 Task: Send an email with the signature Amy Taylor with the subject 'Question regarding a project' and the message 'I would like to schedule a call to discuss this further.' from softage.1@softage.net to softage.2@softage.net and softage.3@softage.net with an attached document Non-disclosure_agreement.pdf
Action: Mouse moved to (115, 137)
Screenshot: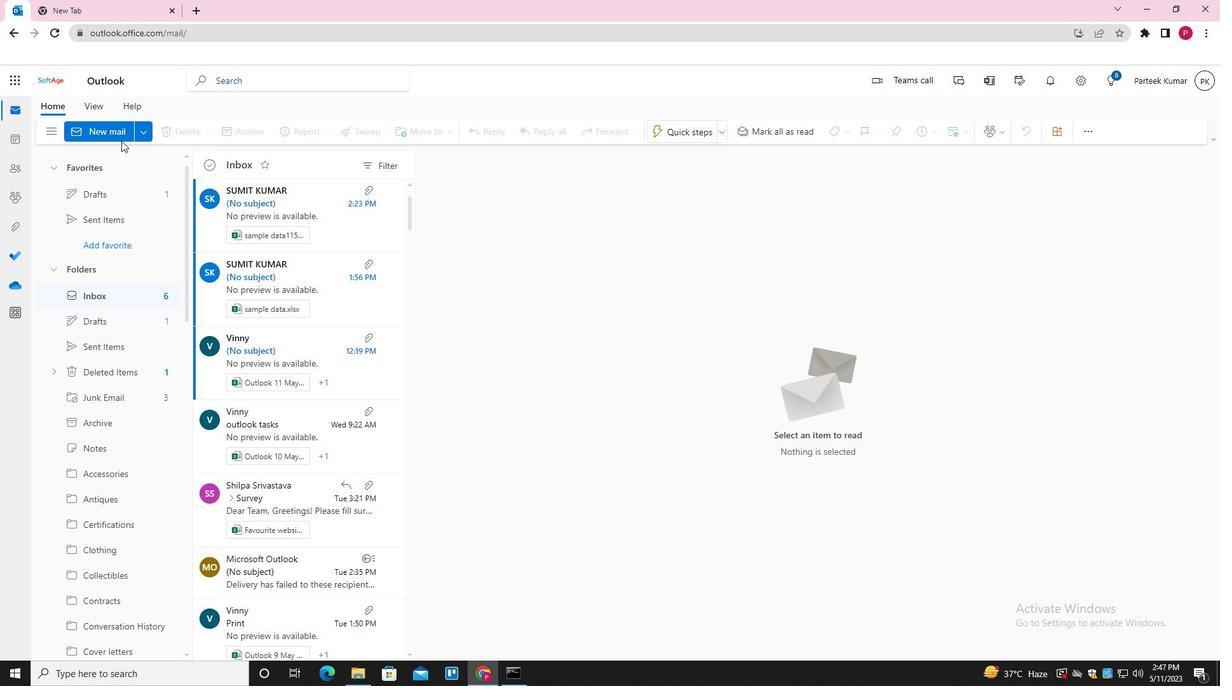
Action: Mouse pressed left at (115, 137)
Screenshot: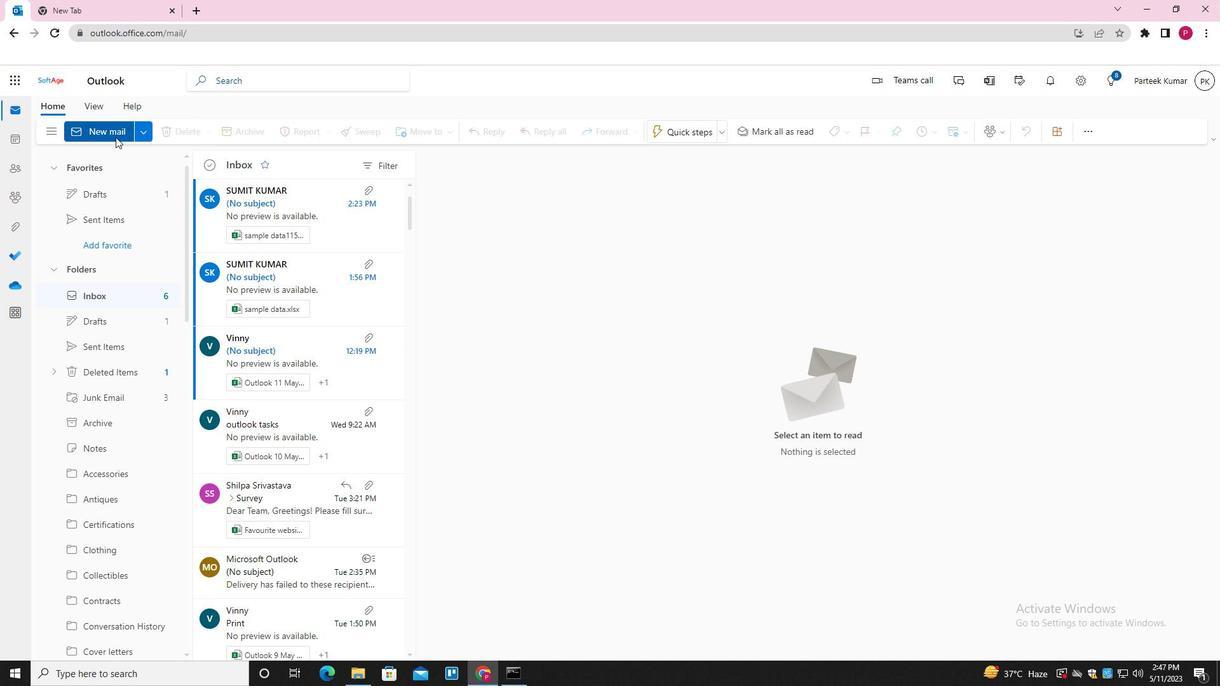 
Action: Mouse moved to (453, 286)
Screenshot: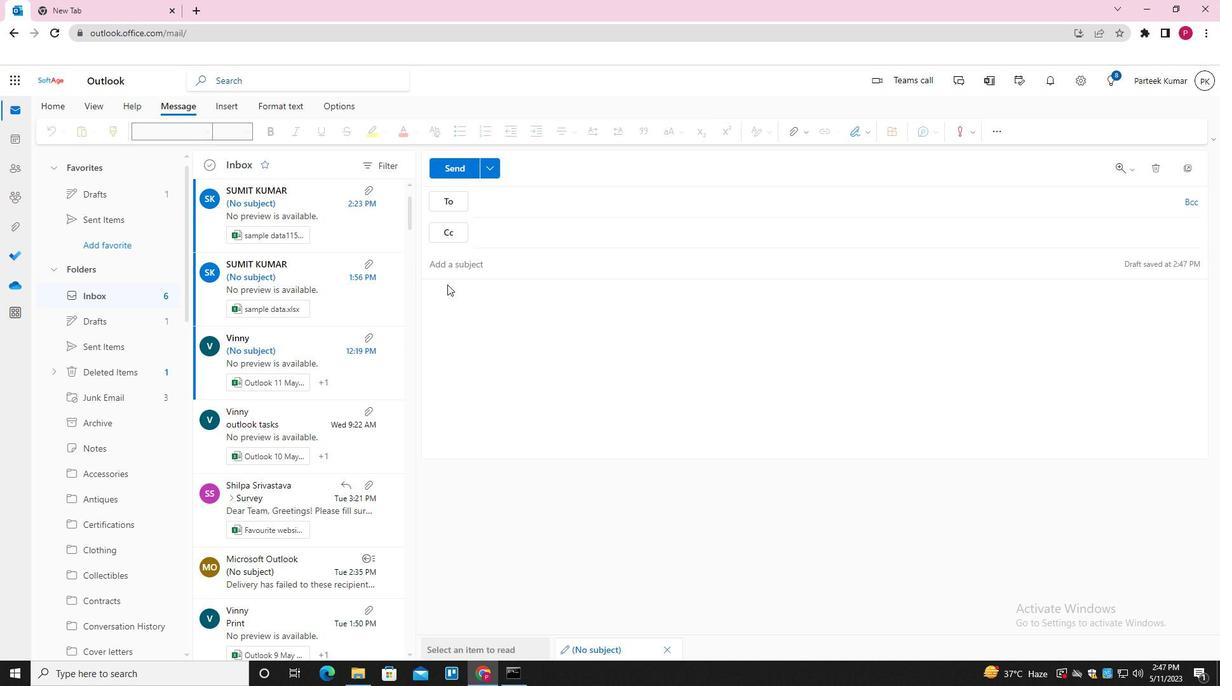 
Action: Mouse pressed left at (453, 286)
Screenshot: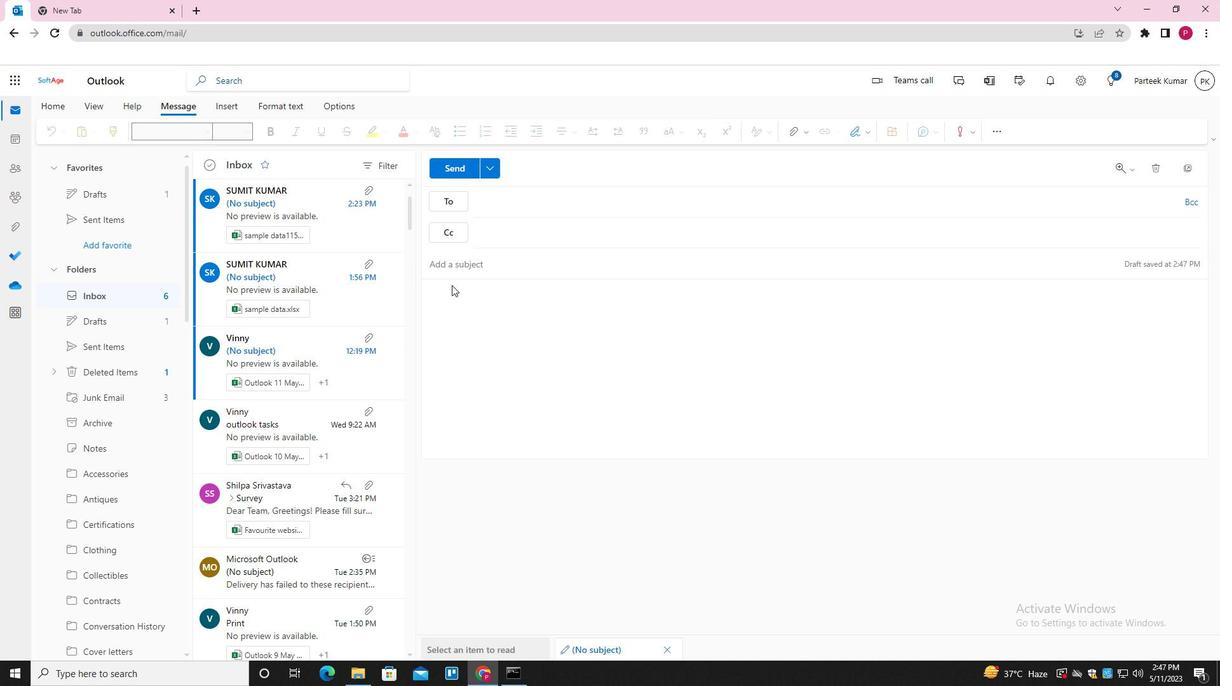 
Action: Mouse moved to (470, 305)
Screenshot: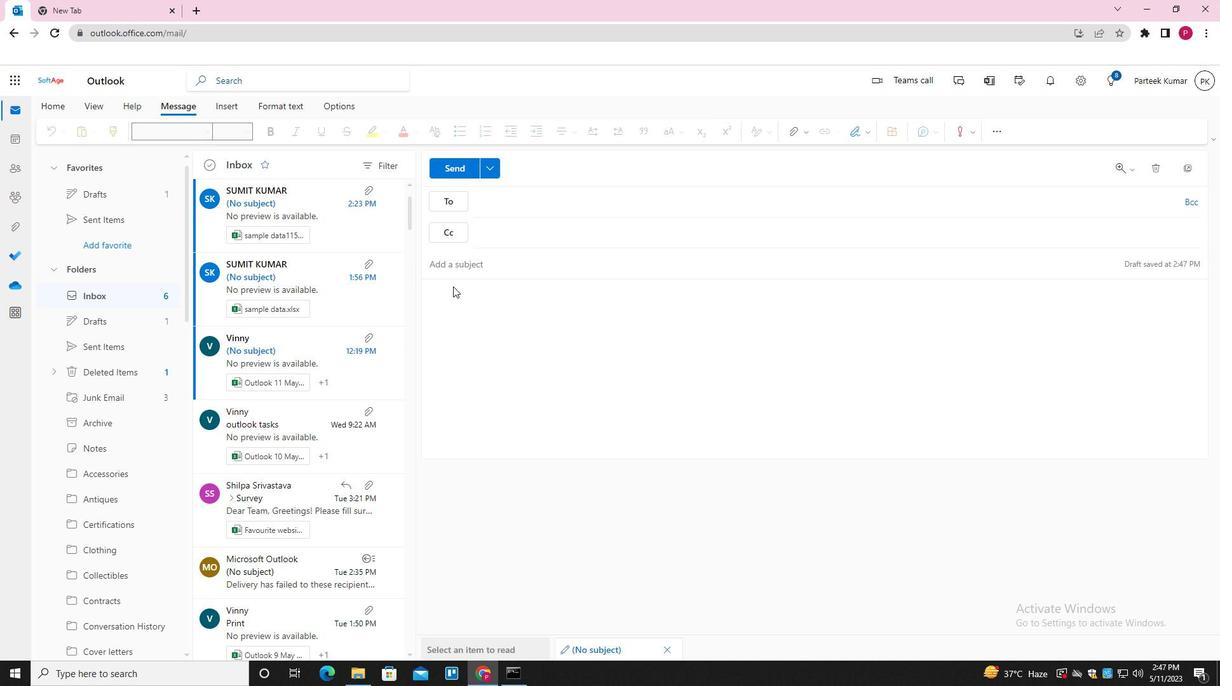 
Action: Mouse pressed left at (470, 305)
Screenshot: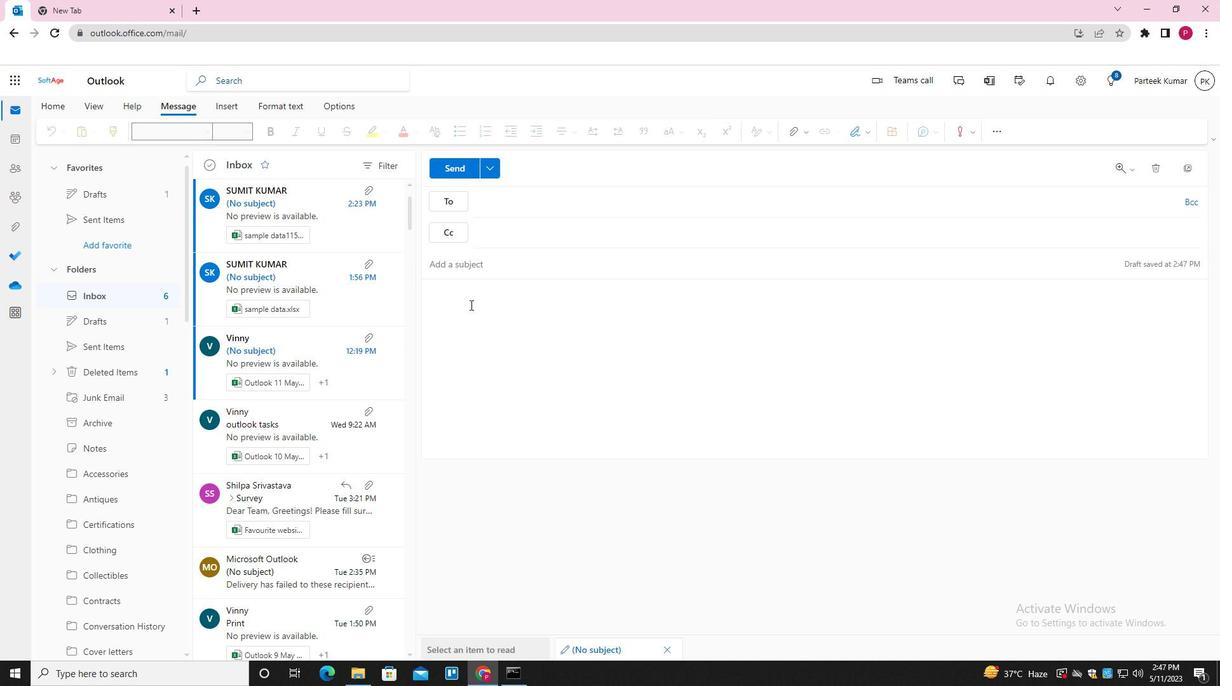 
Action: Mouse moved to (865, 129)
Screenshot: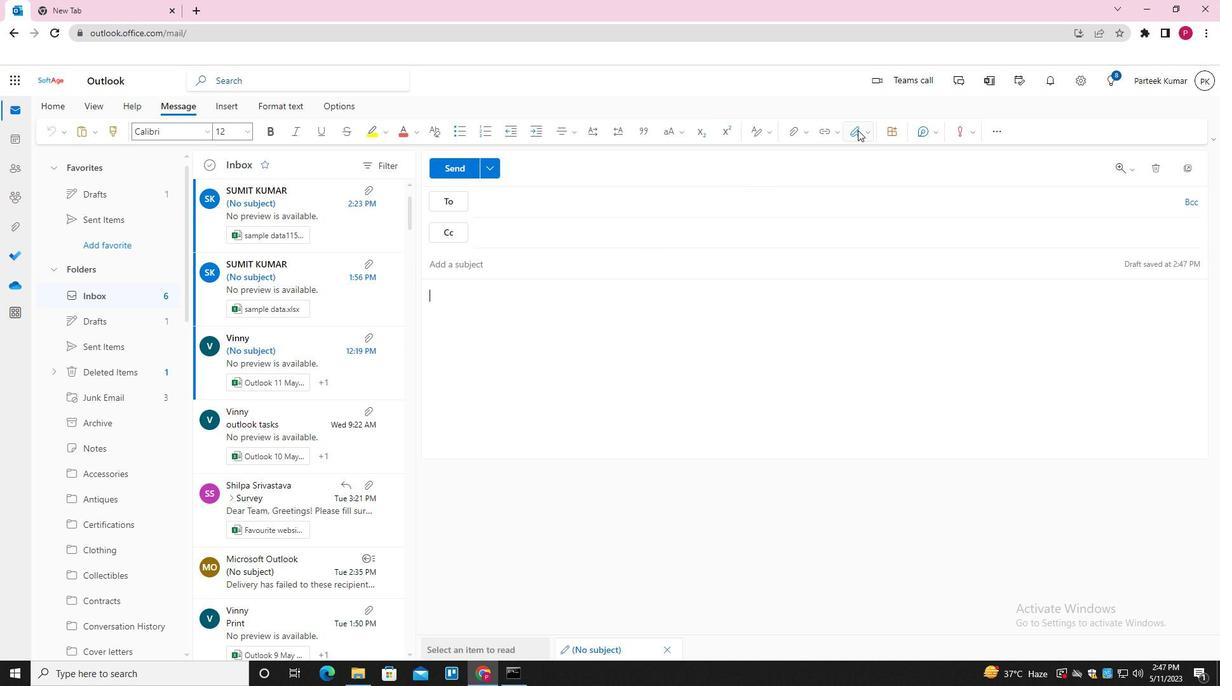 
Action: Mouse pressed left at (865, 129)
Screenshot: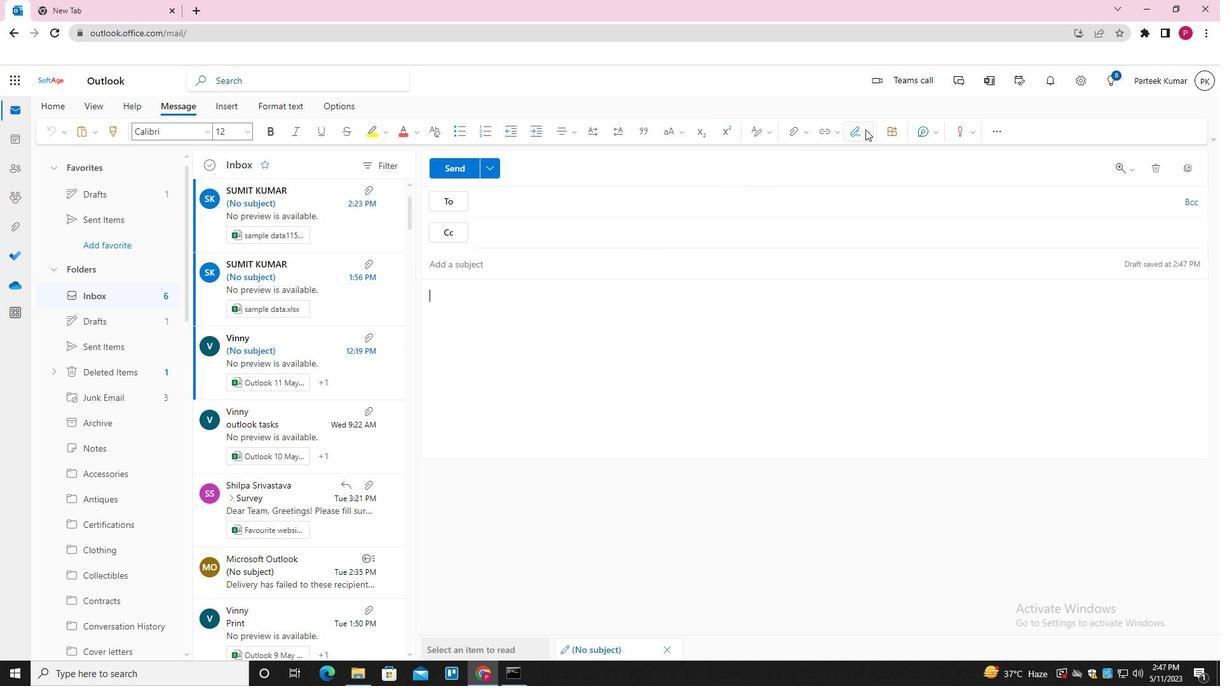 
Action: Mouse moved to (827, 179)
Screenshot: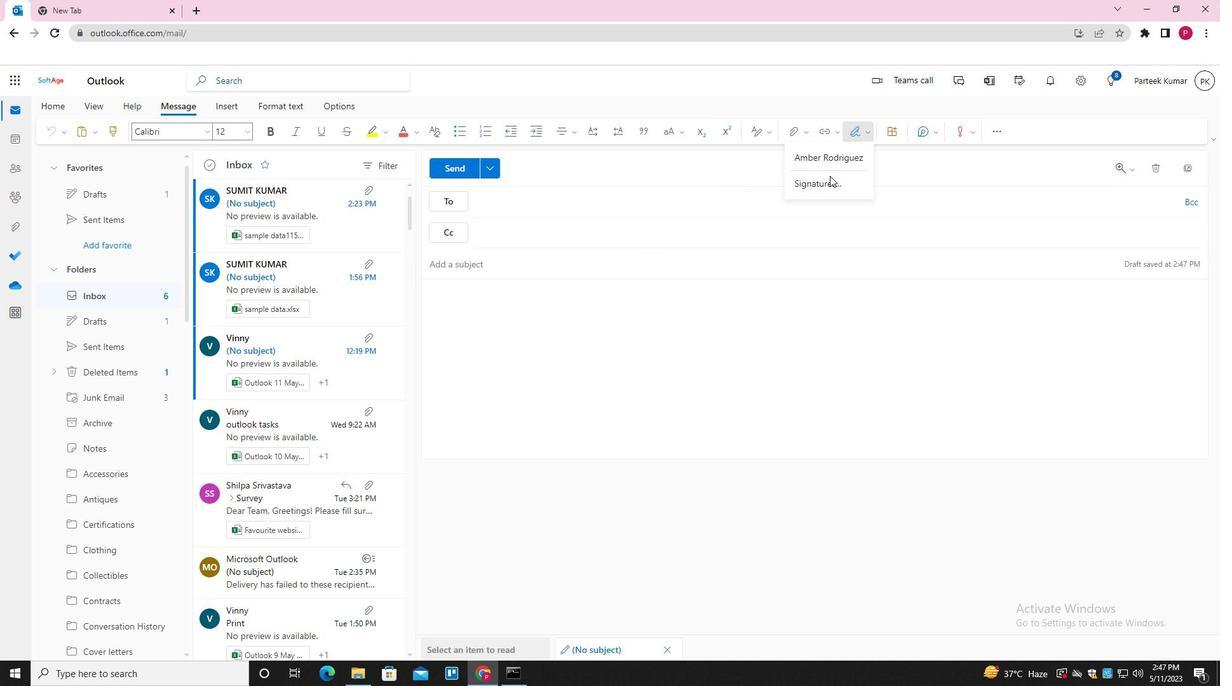 
Action: Mouse pressed left at (827, 179)
Screenshot: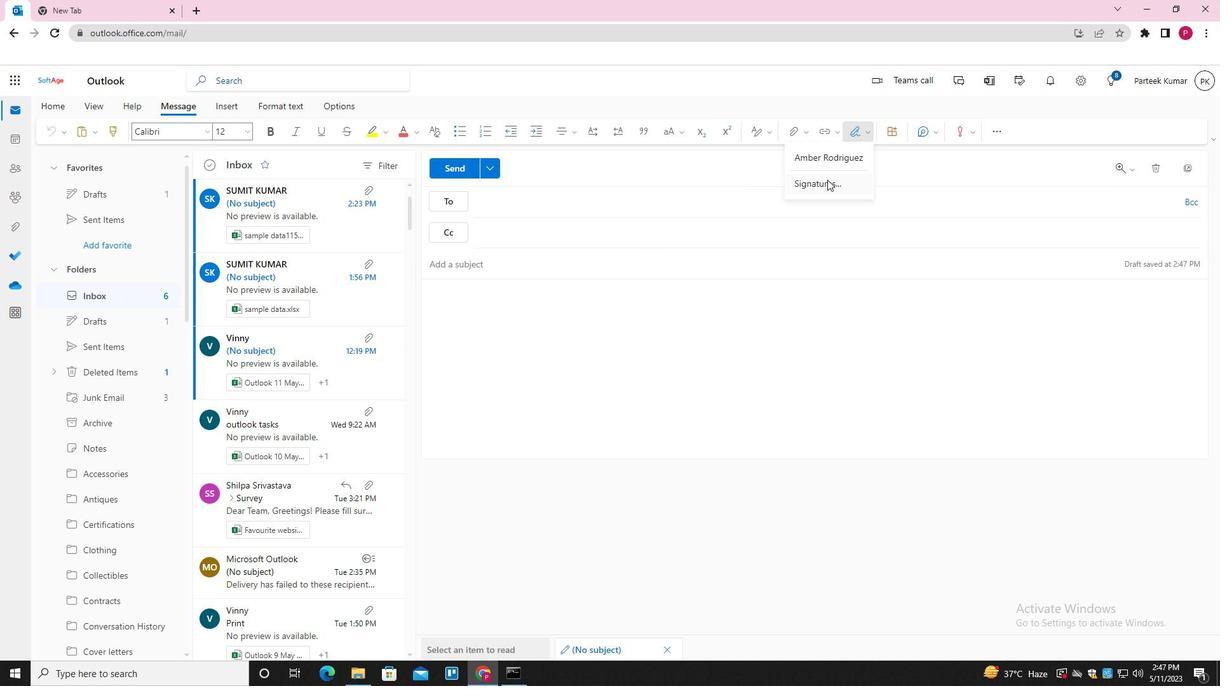 
Action: Mouse moved to (872, 232)
Screenshot: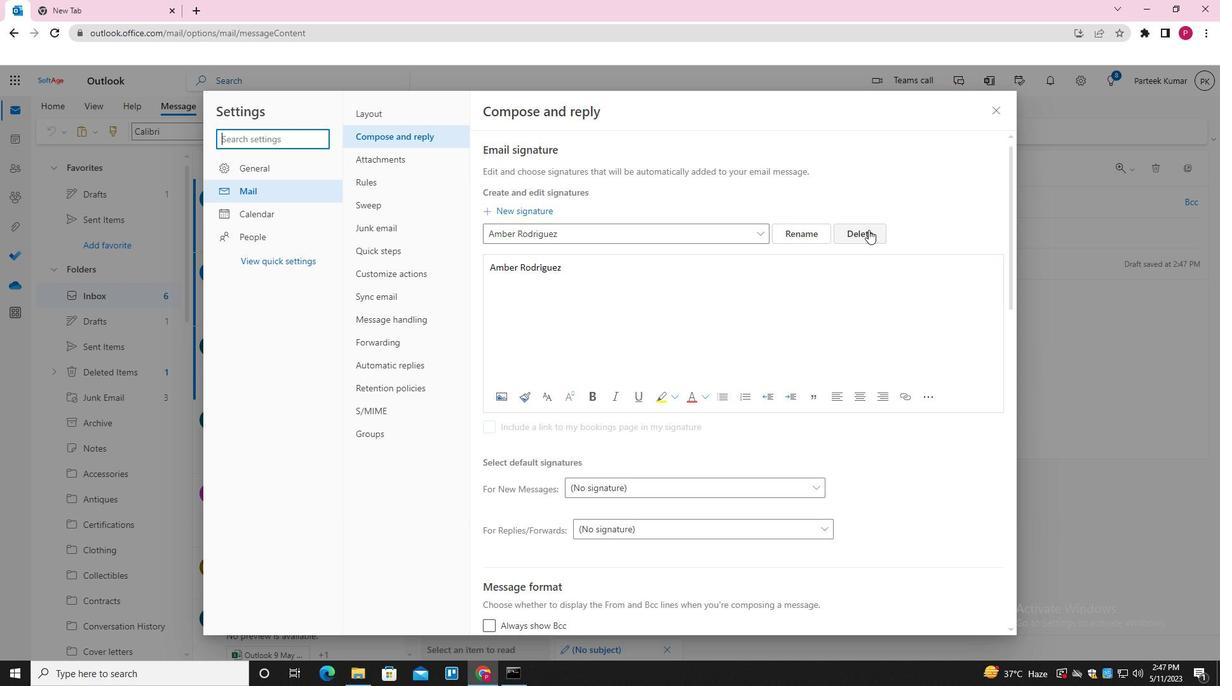 
Action: Mouse pressed left at (872, 232)
Screenshot: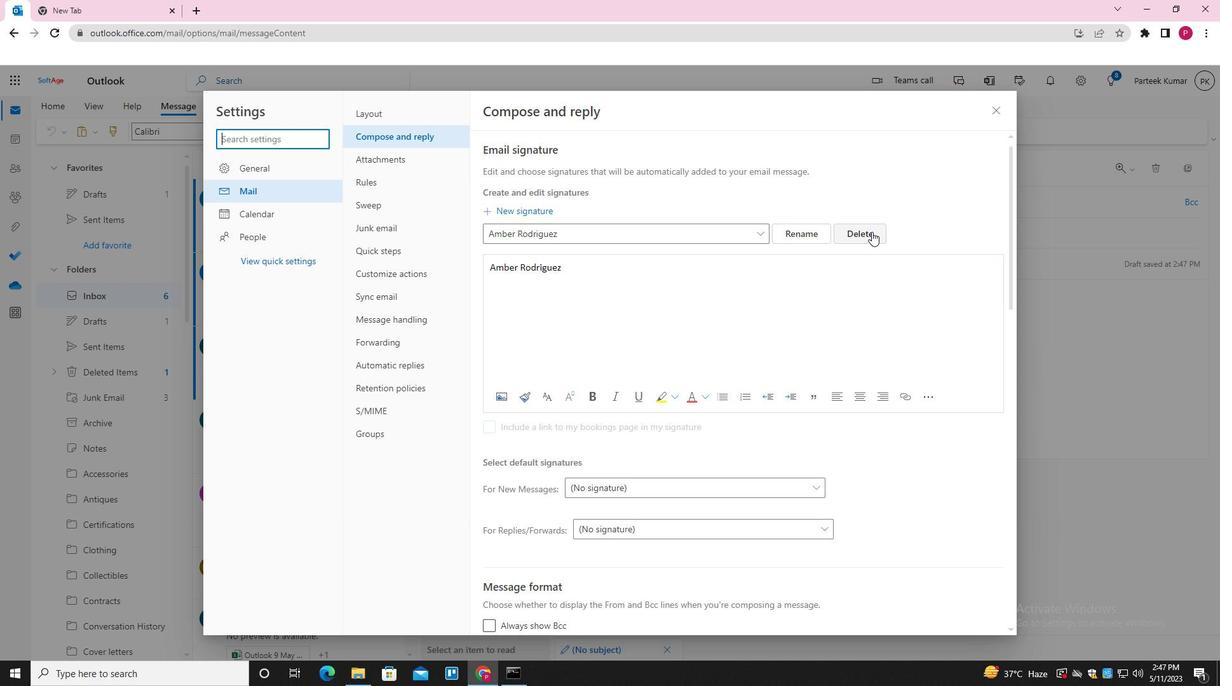 
Action: Mouse moved to (534, 237)
Screenshot: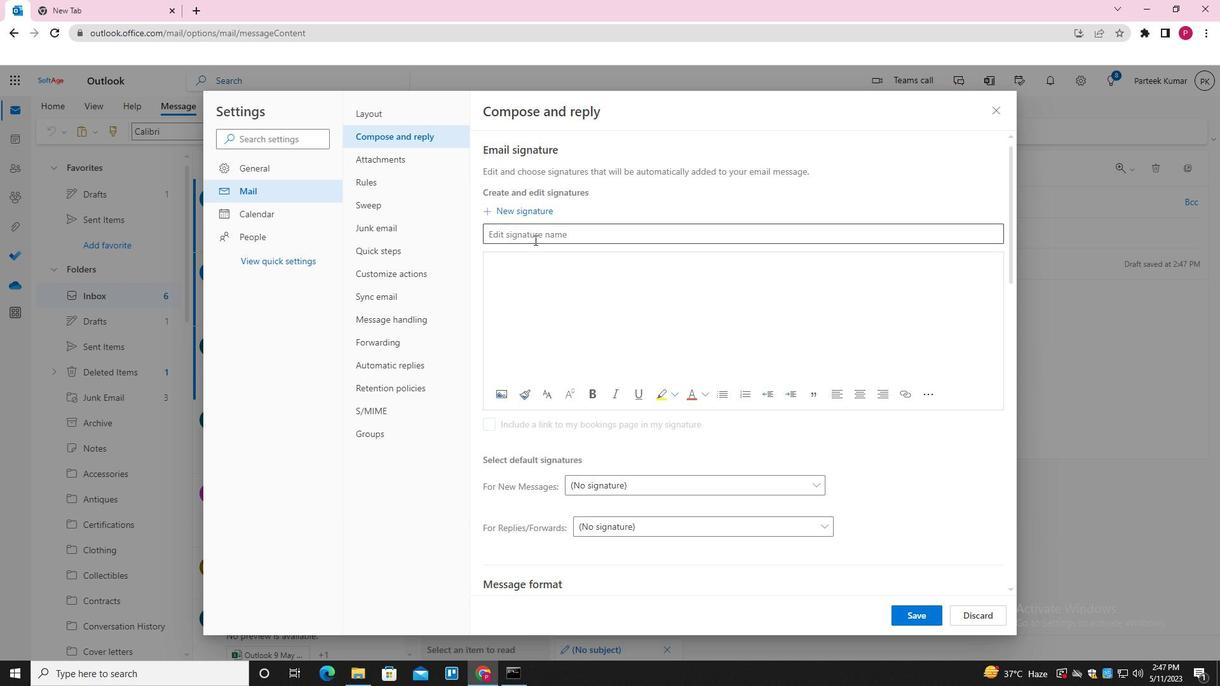 
Action: Mouse pressed left at (534, 237)
Screenshot: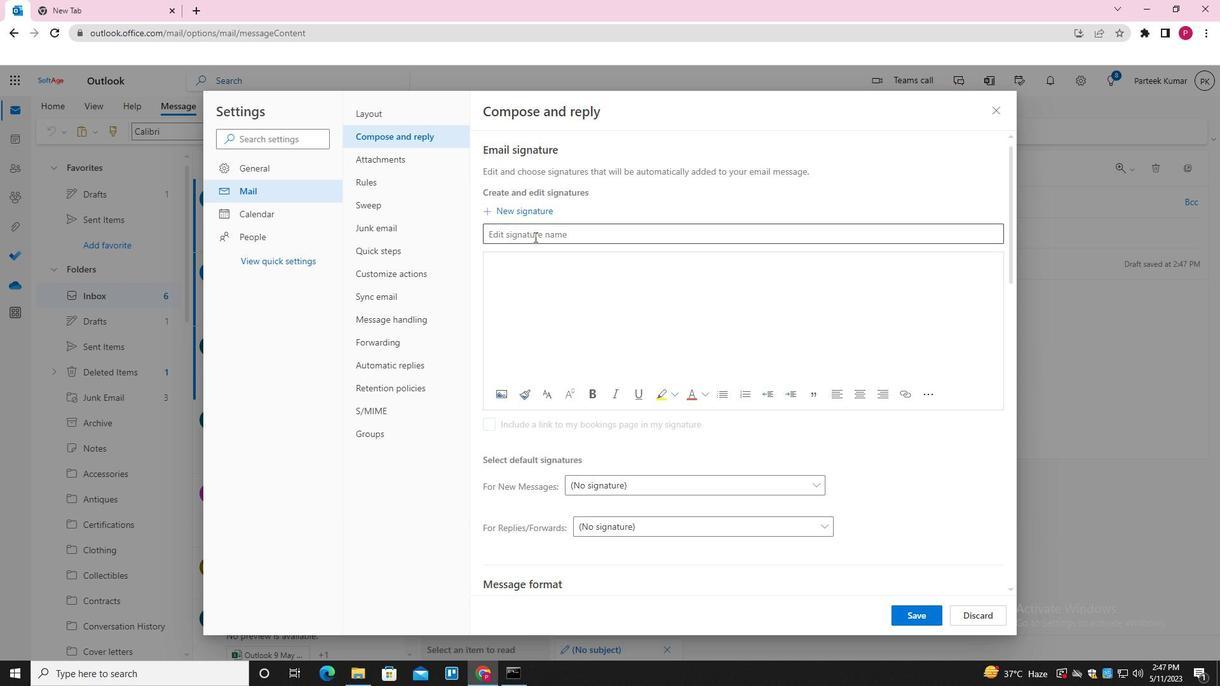 
Action: Key pressed <Key.shift>AMY<Key.space><Key.shift>TAU<Key.backspace>YLOR
Screenshot: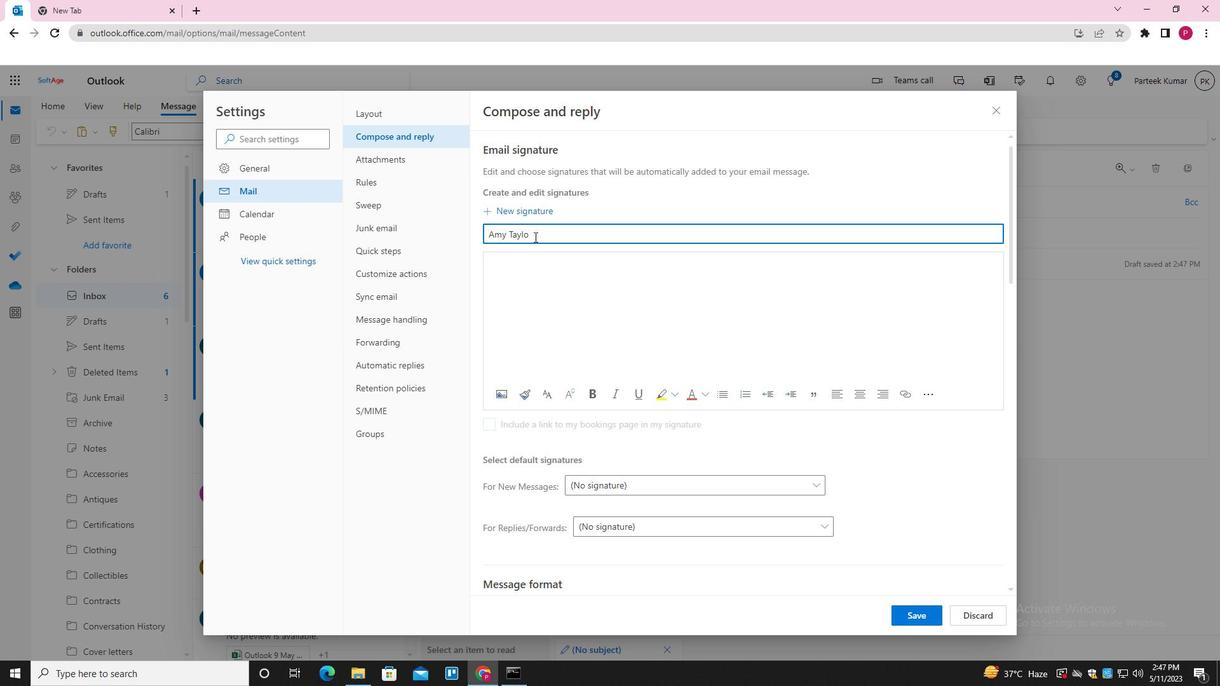 
Action: Mouse moved to (541, 261)
Screenshot: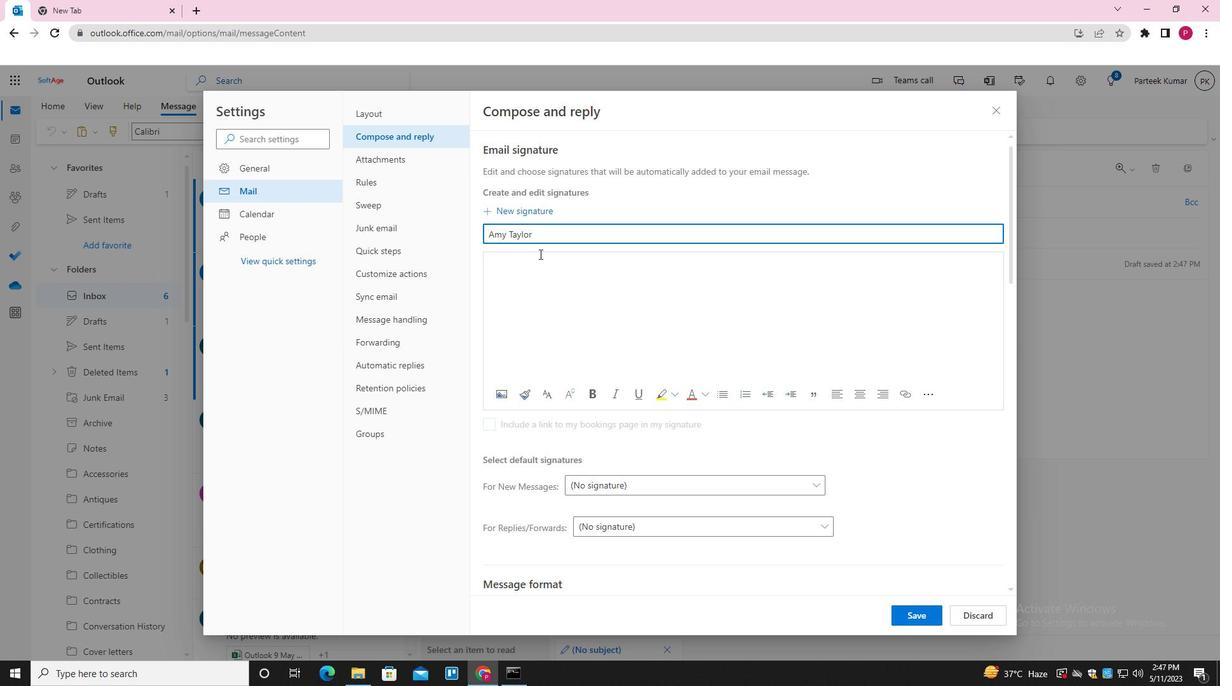 
Action: Mouse pressed left at (541, 261)
Screenshot: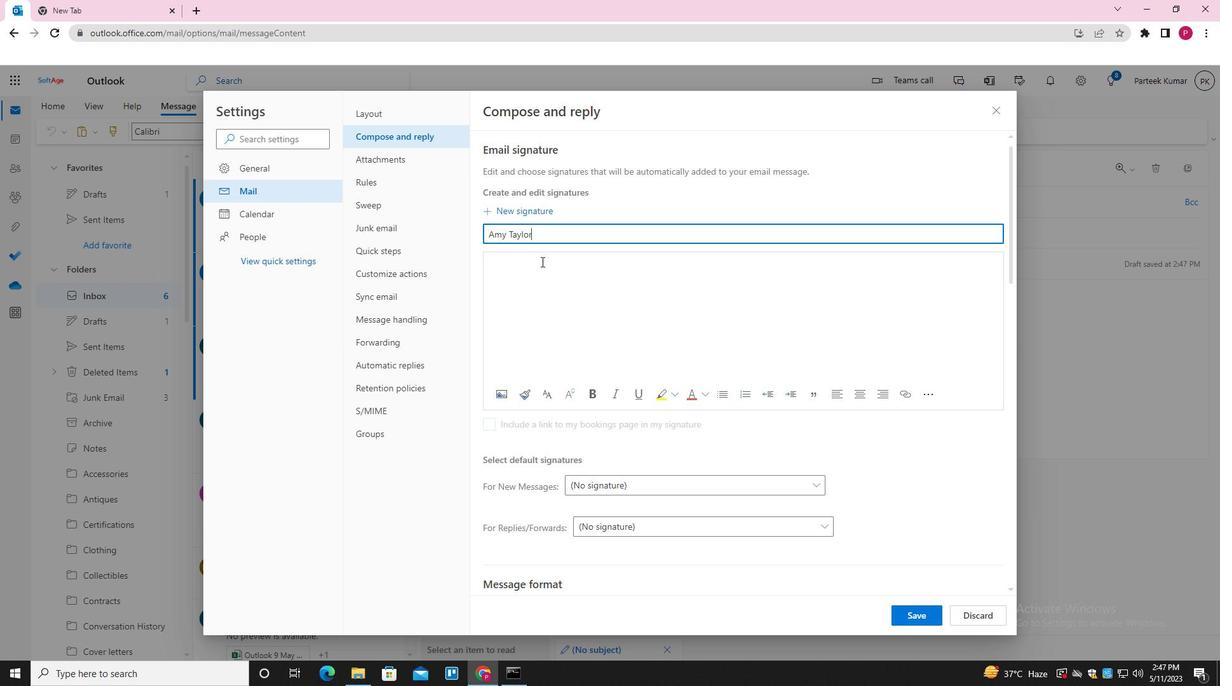 
Action: Key pressed <Key.shift>AMY<Key.space><Key.shift>TAYLOR
Screenshot: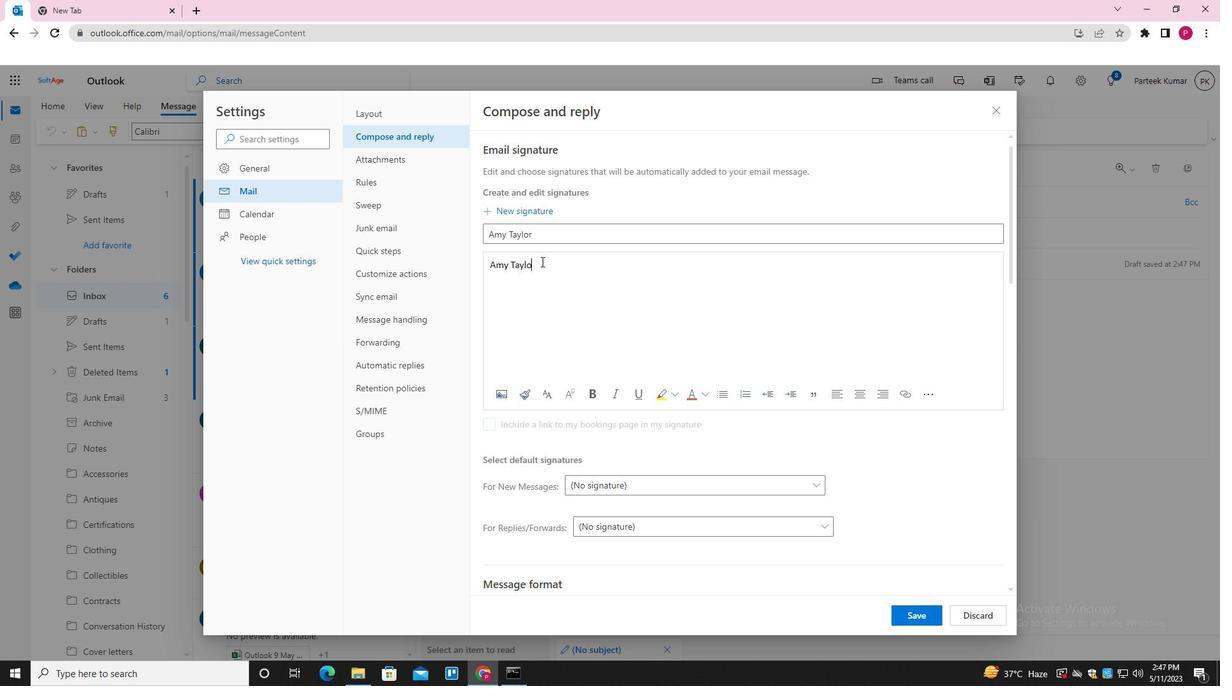 
Action: Mouse moved to (922, 614)
Screenshot: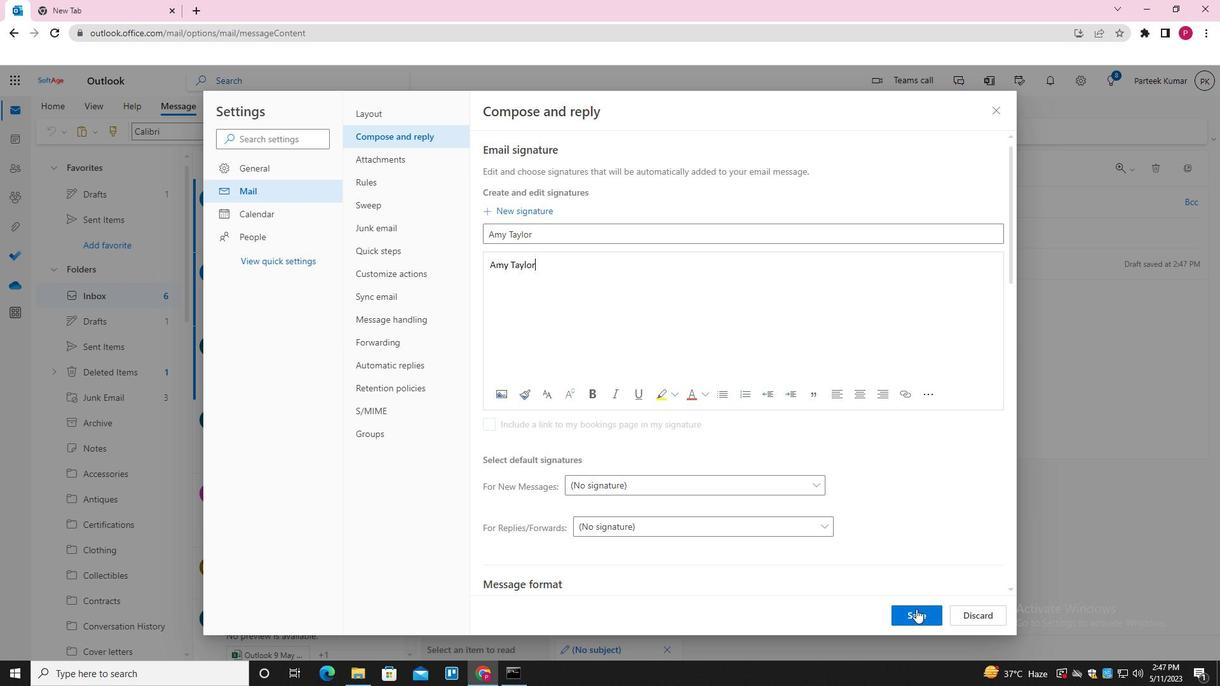 
Action: Mouse pressed left at (922, 614)
Screenshot: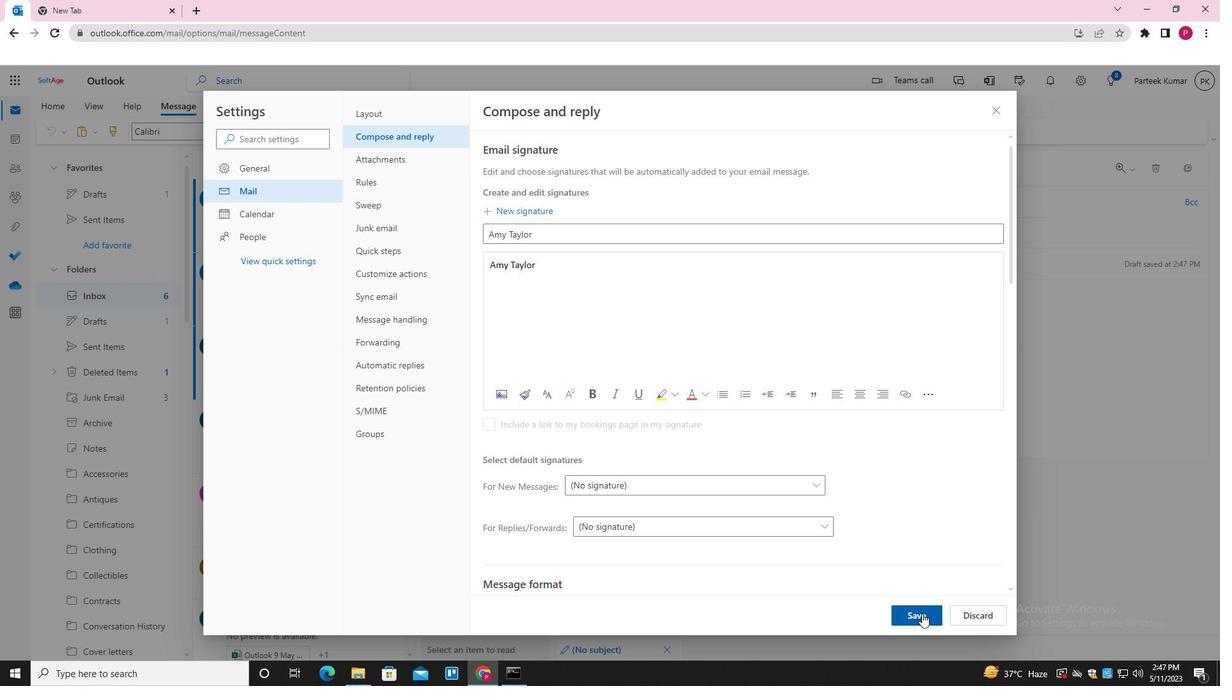 
Action: Mouse moved to (991, 115)
Screenshot: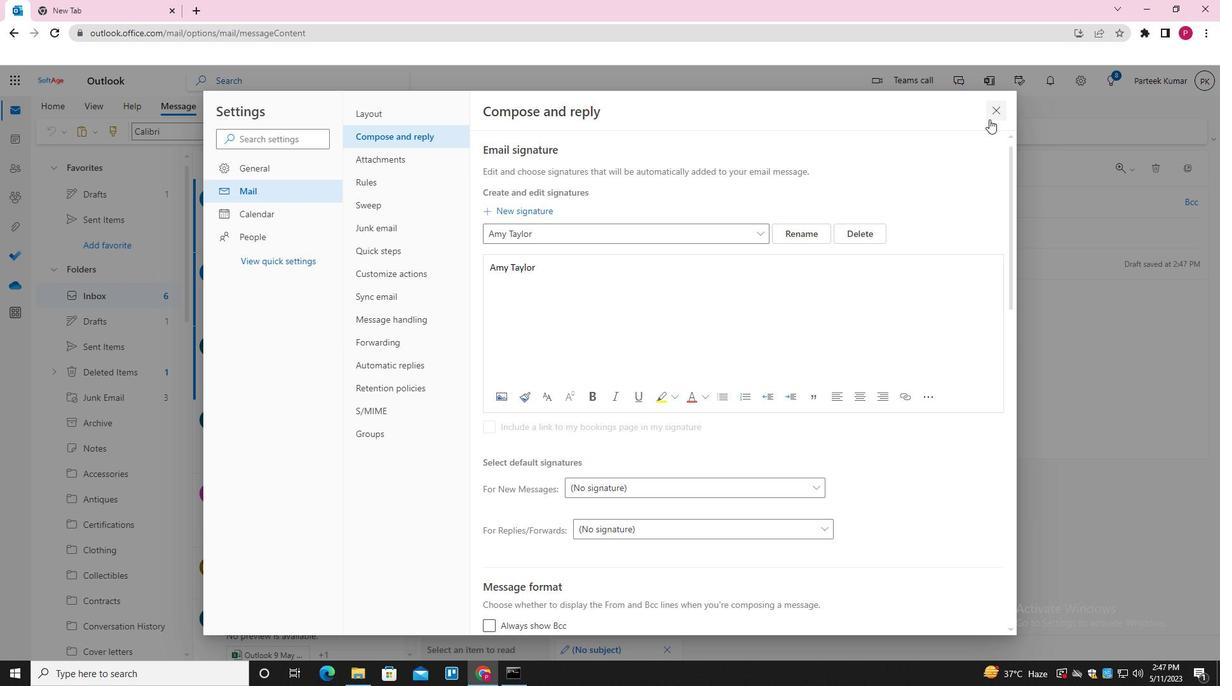 
Action: Mouse pressed left at (991, 115)
Screenshot: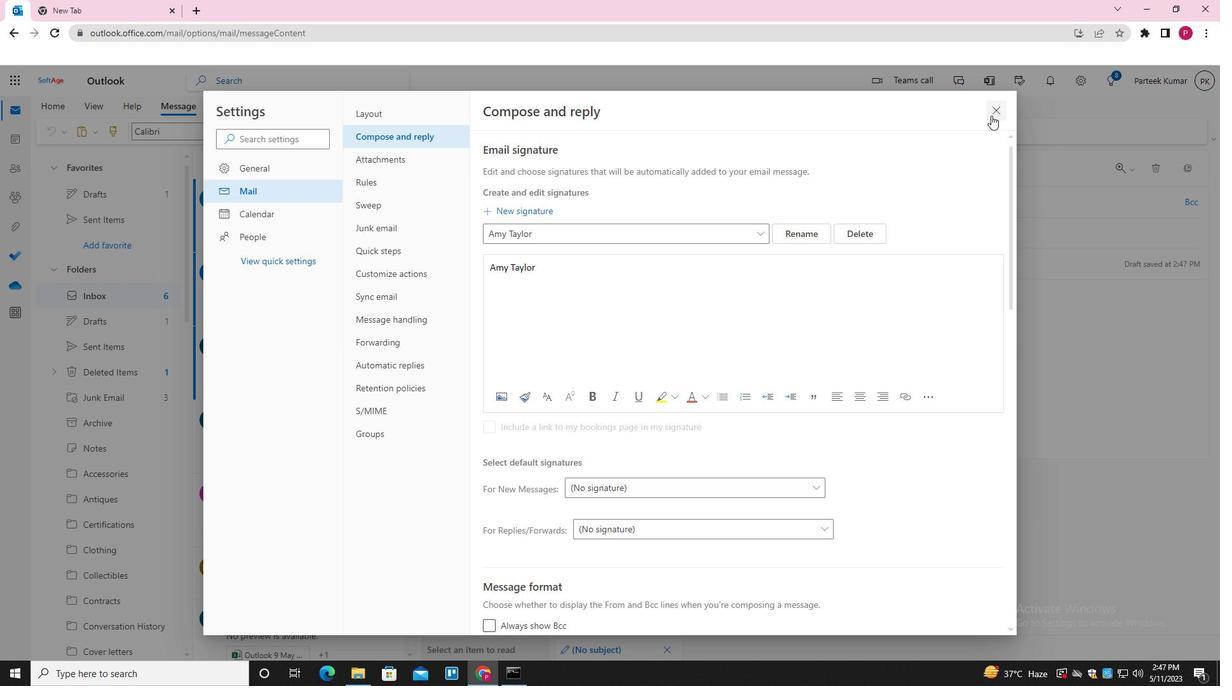 
Action: Mouse moved to (529, 309)
Screenshot: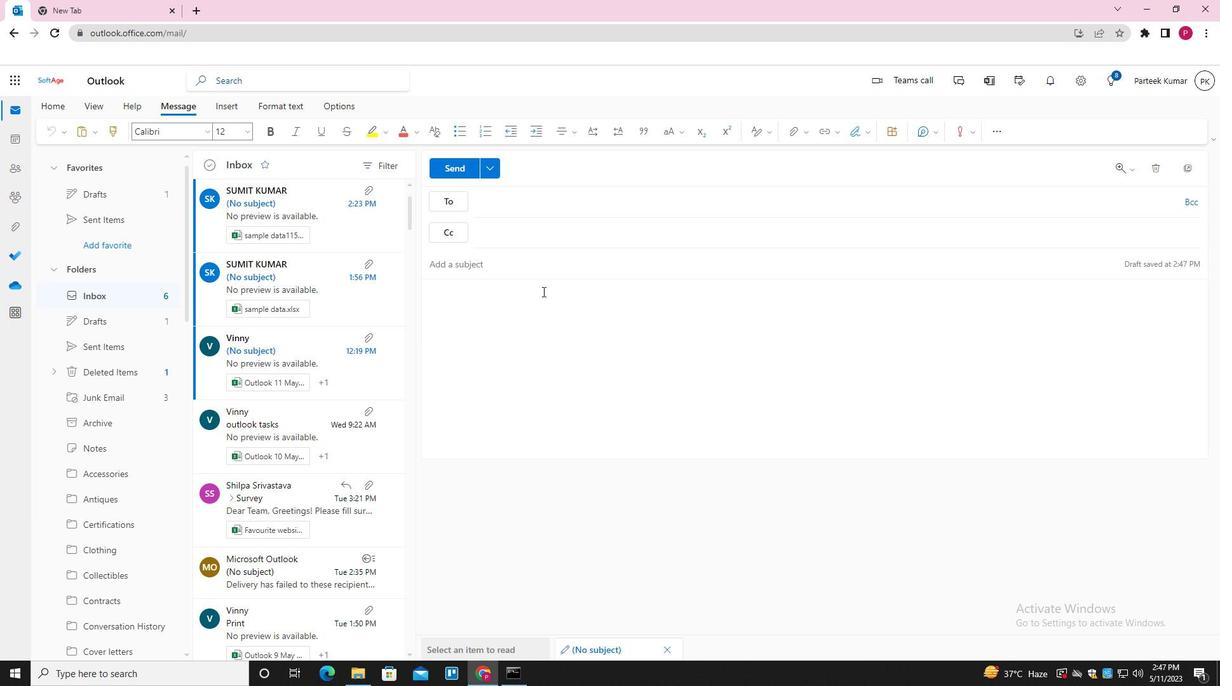 
Action: Mouse pressed left at (529, 309)
Screenshot: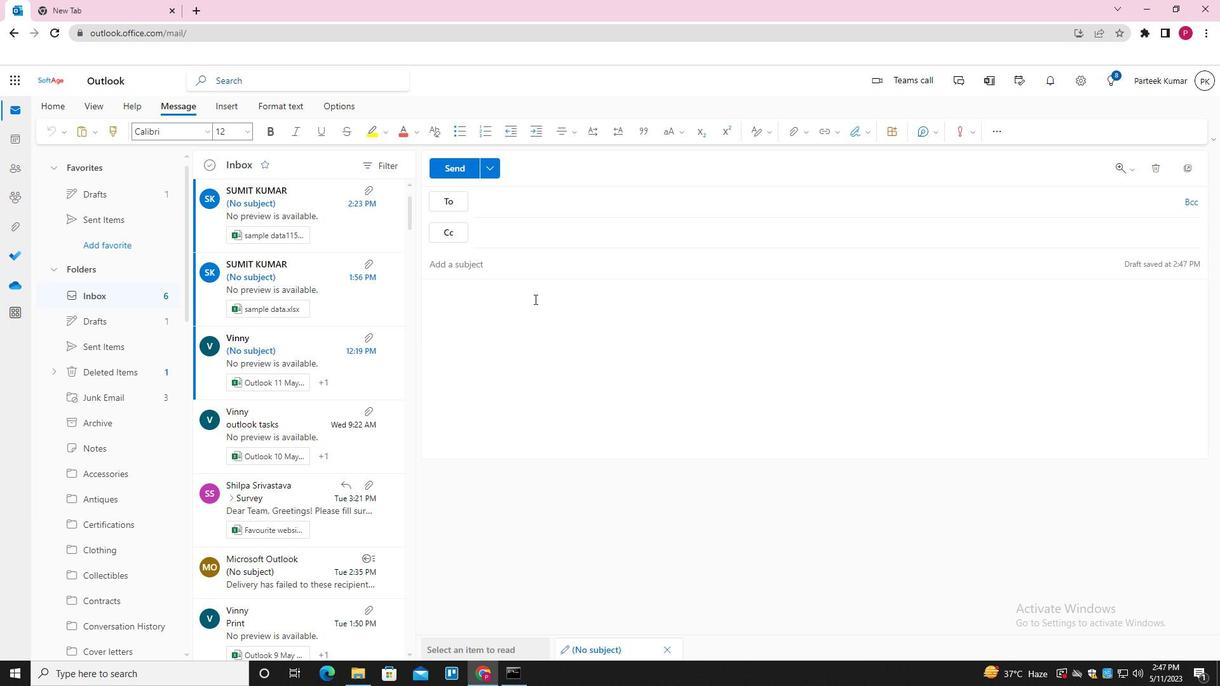 
Action: Mouse moved to (865, 135)
Screenshot: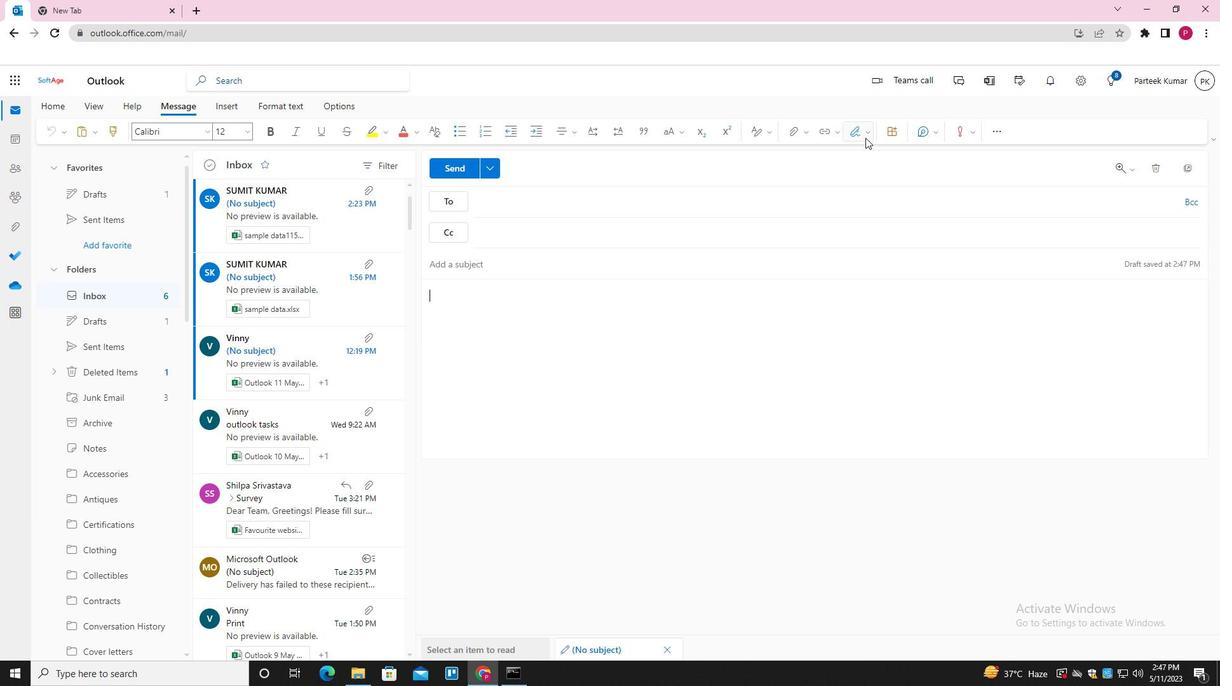 
Action: Mouse pressed left at (865, 135)
Screenshot: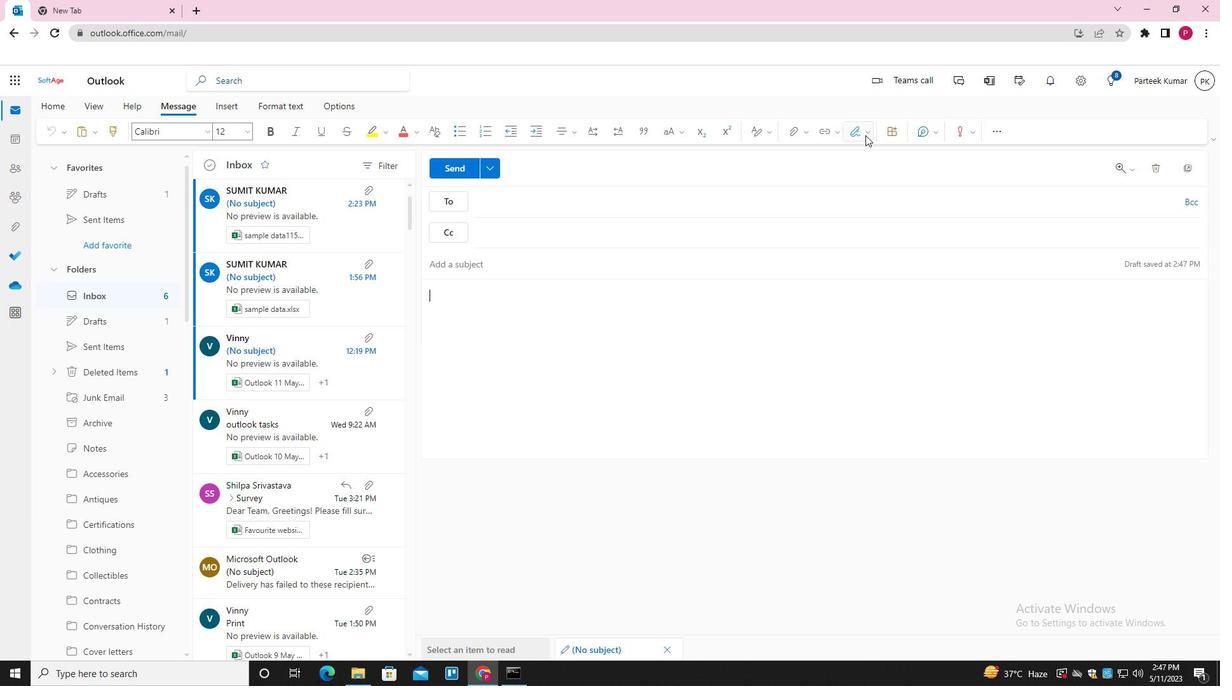 
Action: Mouse moved to (841, 158)
Screenshot: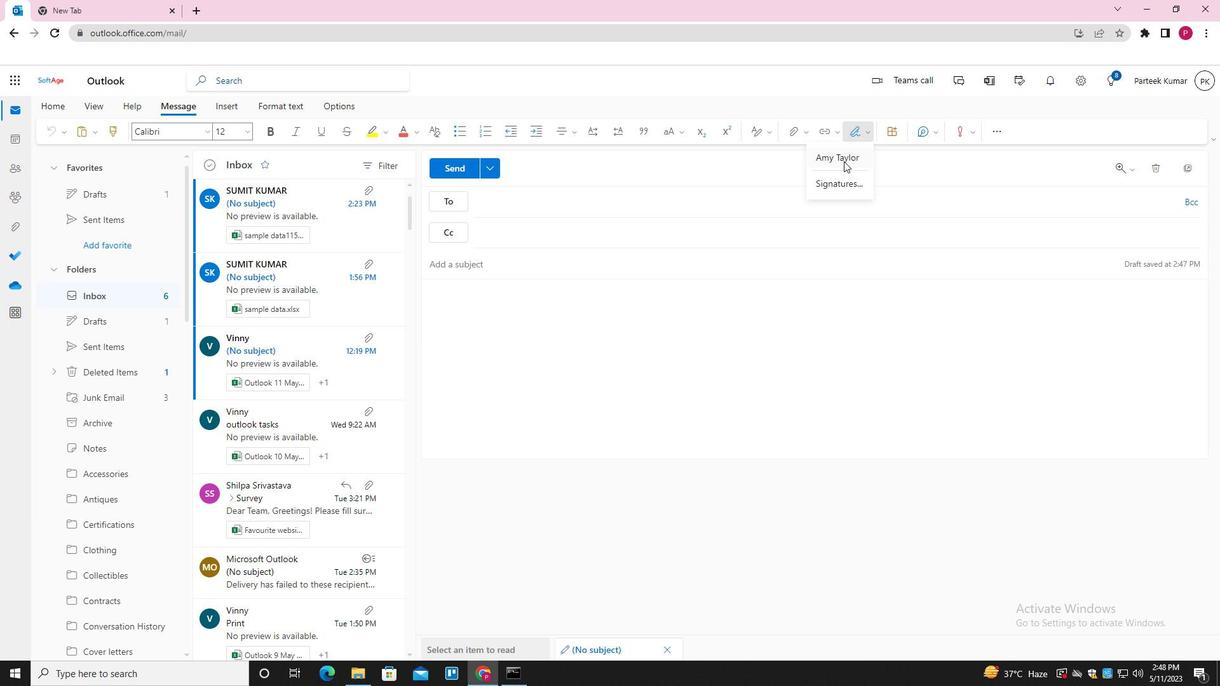 
Action: Mouse pressed left at (841, 158)
Screenshot: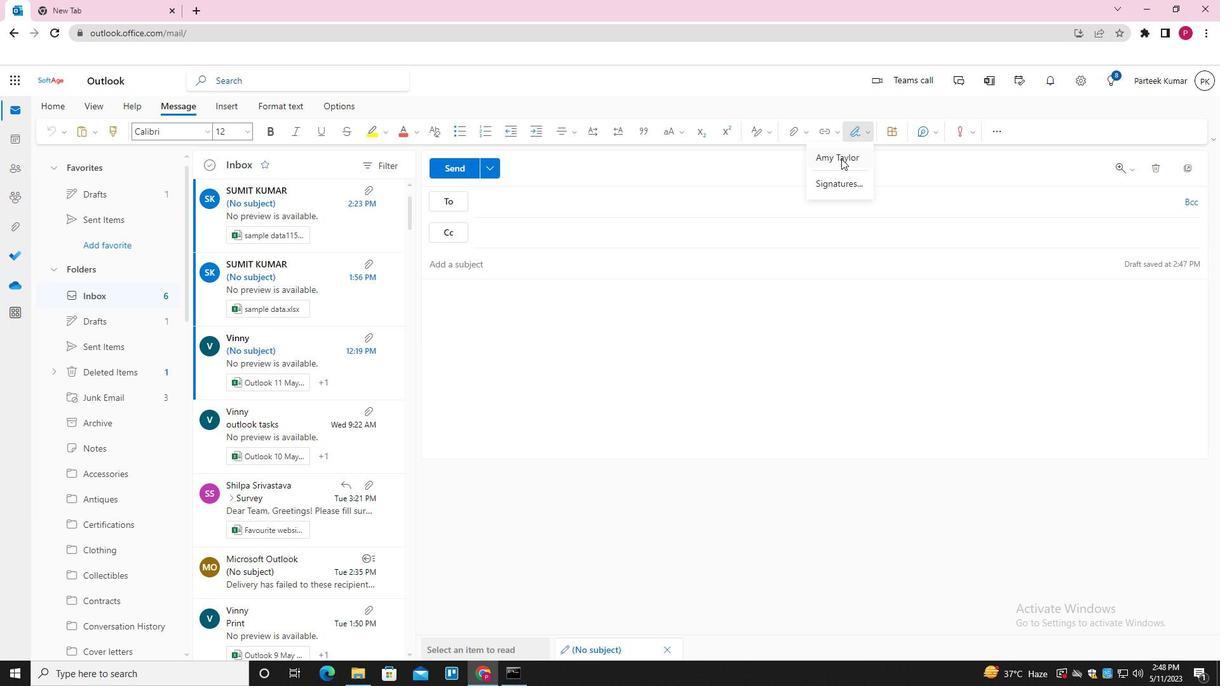 
Action: Mouse moved to (481, 263)
Screenshot: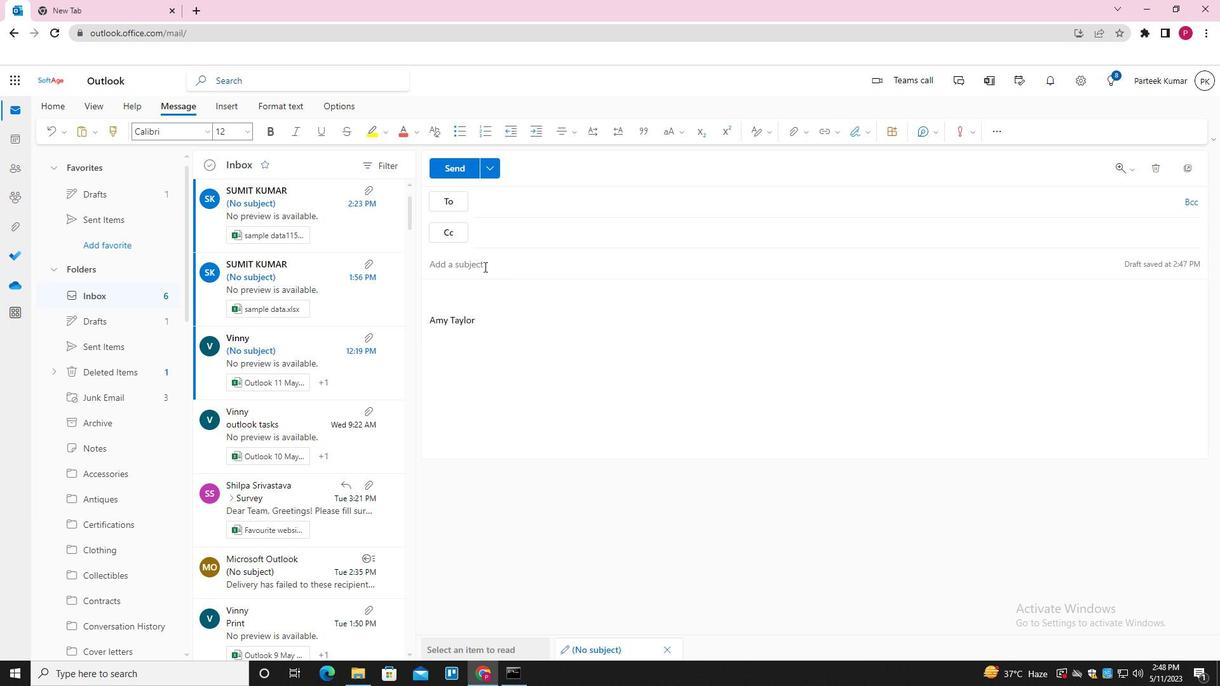 
Action: Mouse pressed left at (481, 263)
Screenshot: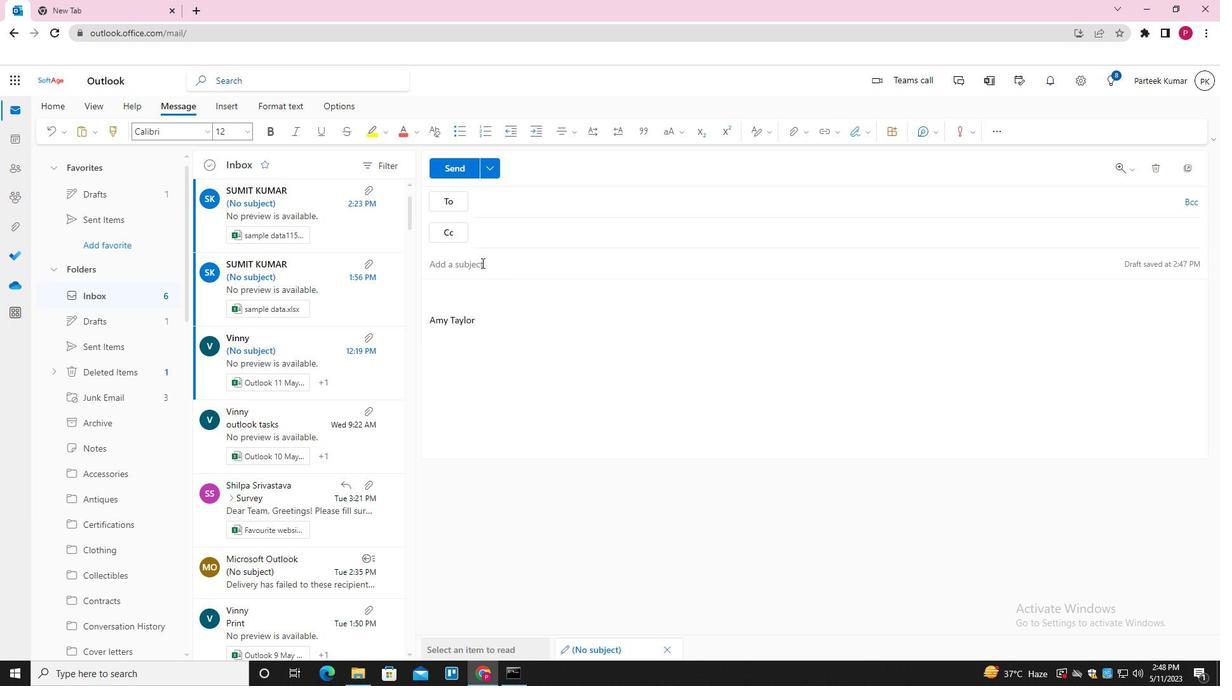 
Action: Key pressed <Key.shift>QUESTION<Key.space>REGARDING<Key.space>A<Key.space>PROJECT<Key.space>
Screenshot: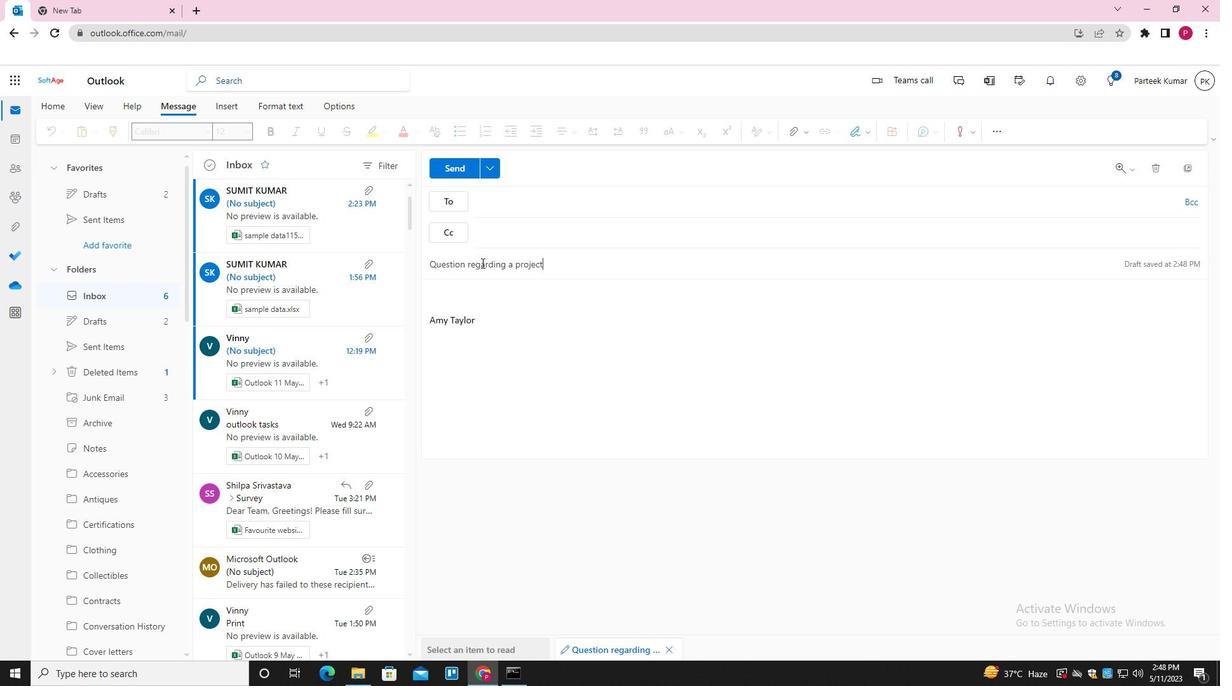 
Action: Mouse moved to (497, 292)
Screenshot: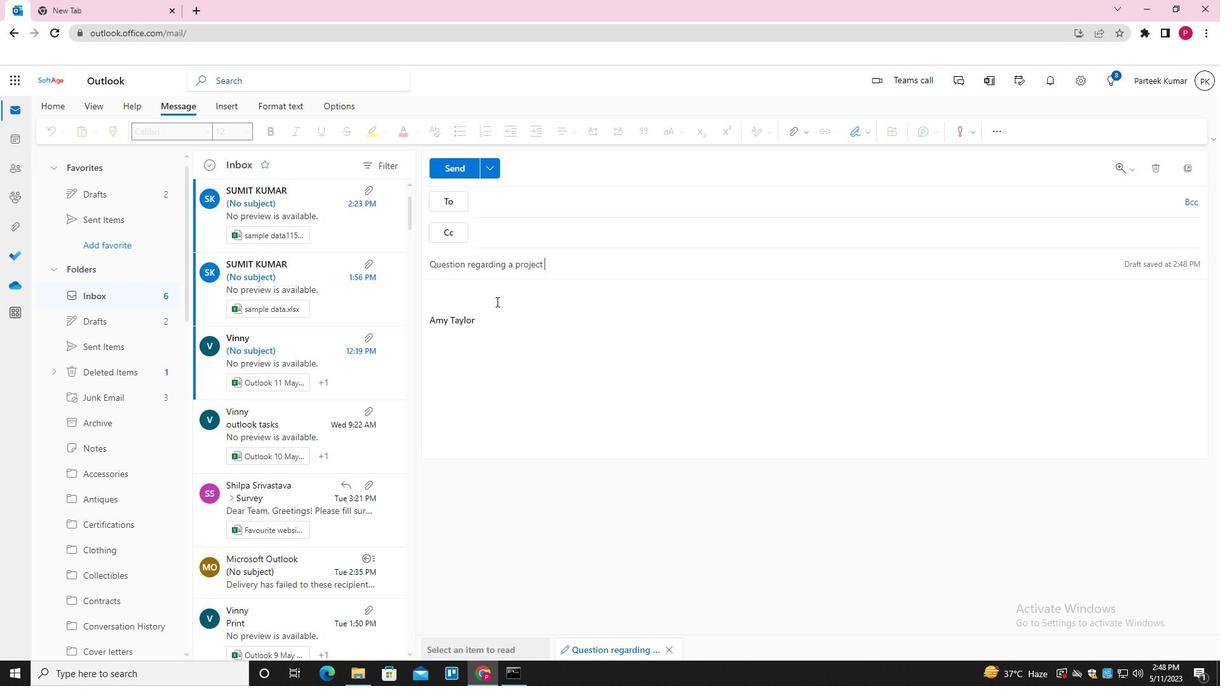 
Action: Mouse pressed left at (497, 292)
Screenshot: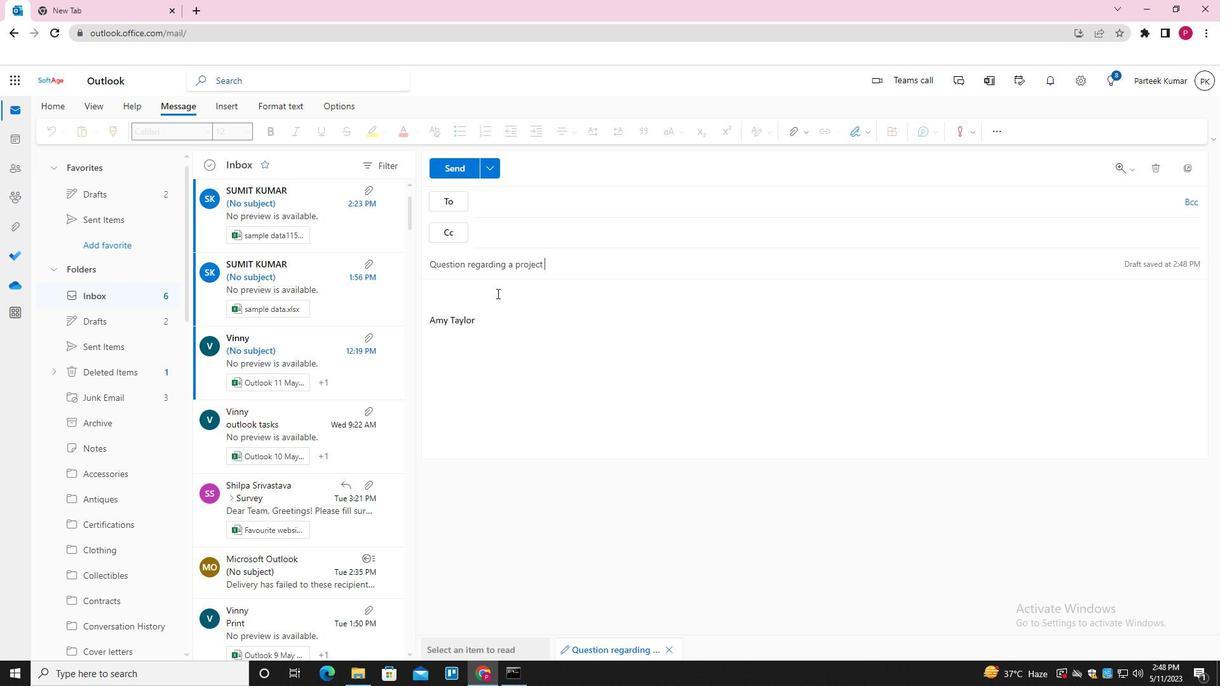 
Action: Key pressed <Key.shift>I<Key.space>WOULD<Key.space>LIKE<Key.space>TO<Key.space>SCHEDULE<Key.space>A<Key.space>CALL<Key.space>TO<Key.space>DISCUSS<Key.space>THIS<Key.space>FURTHER
Screenshot: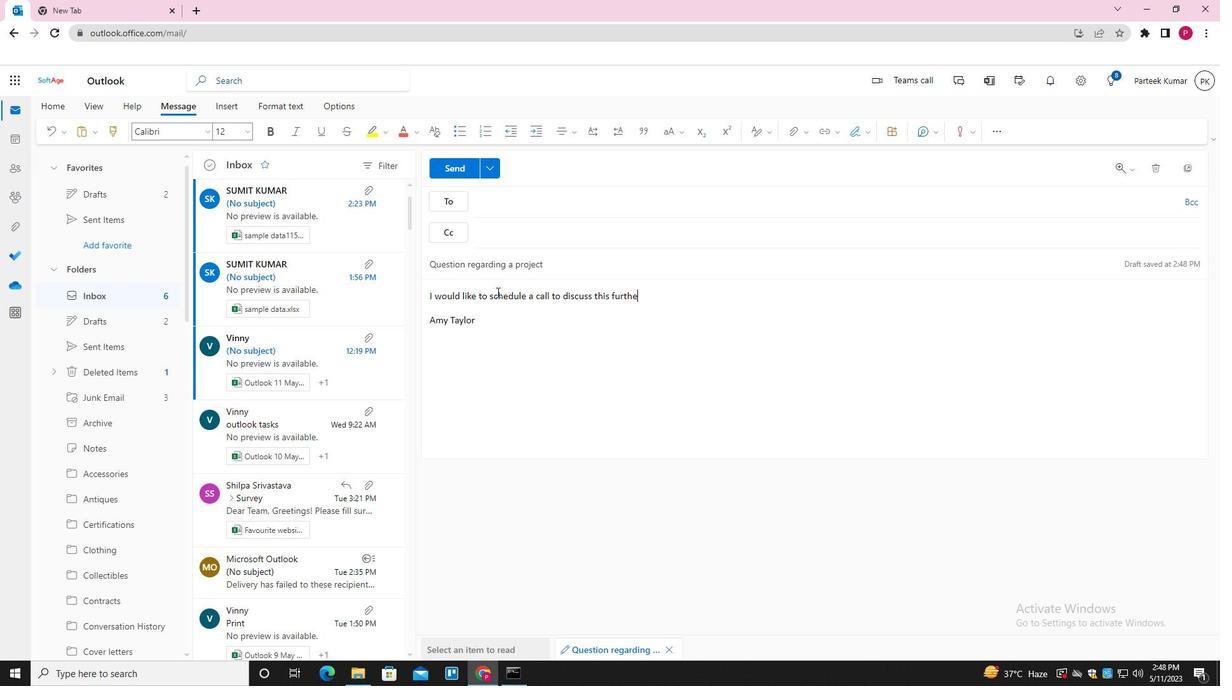 
Action: Mouse moved to (554, 205)
Screenshot: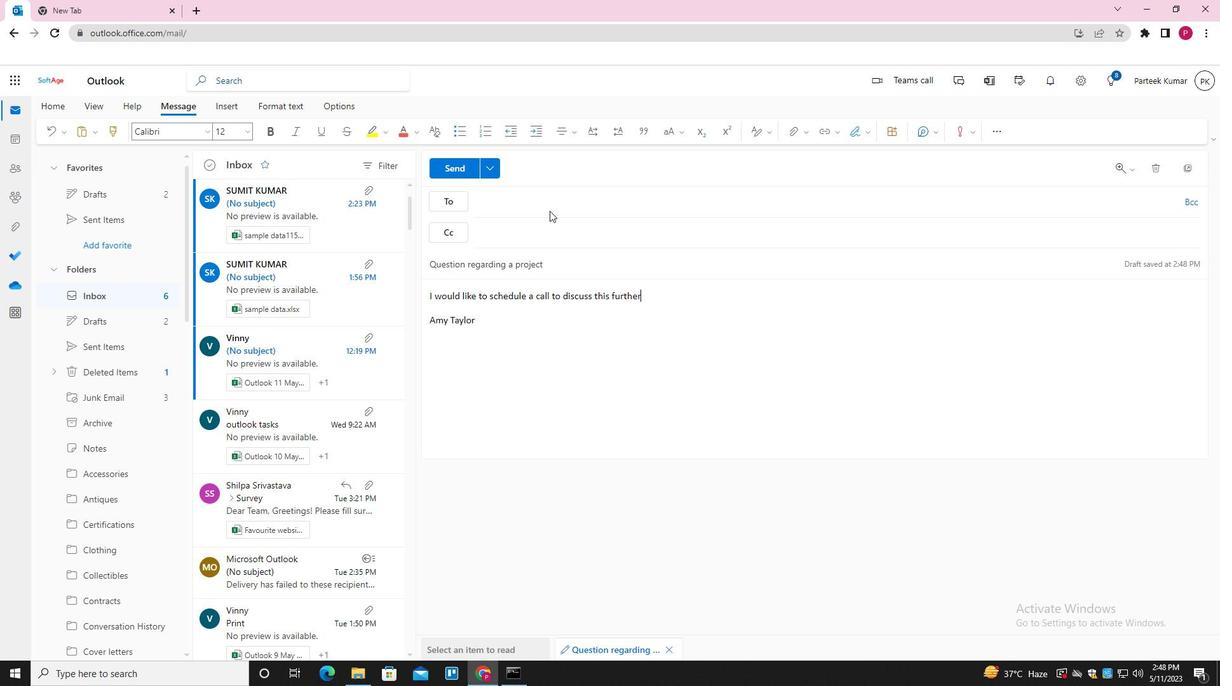 
Action: Mouse pressed left at (554, 205)
Screenshot: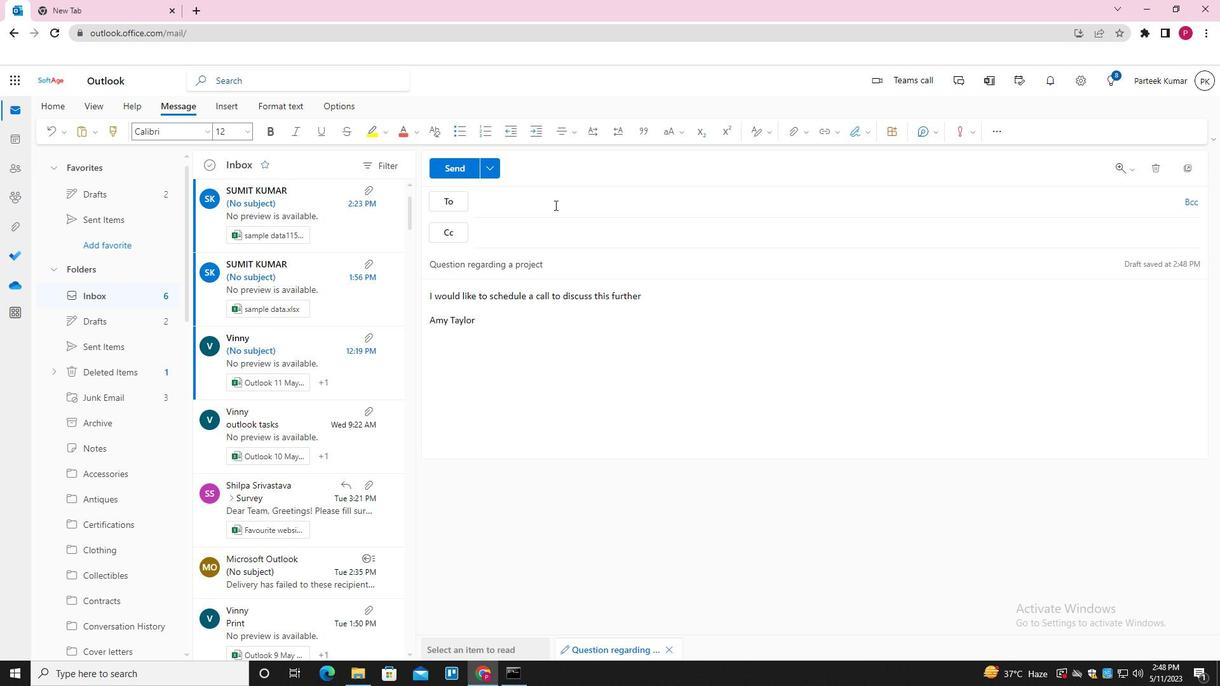 
Action: Key pressed SOFTAGE.2<Key.shift>@SOFTAGE.NET<Key.enter><Key.shift>SOFTAGE.3<Key.shift>@SOFTAGE.NET<Key.enter>
Screenshot: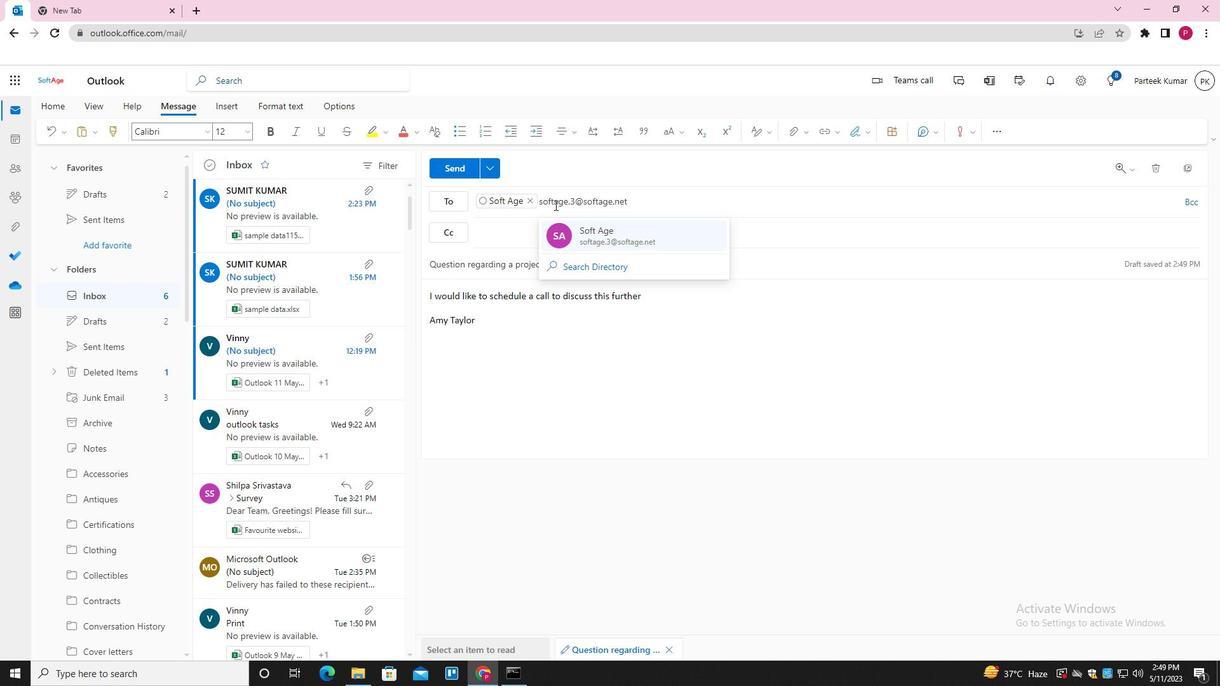 
Action: Mouse moved to (793, 129)
Screenshot: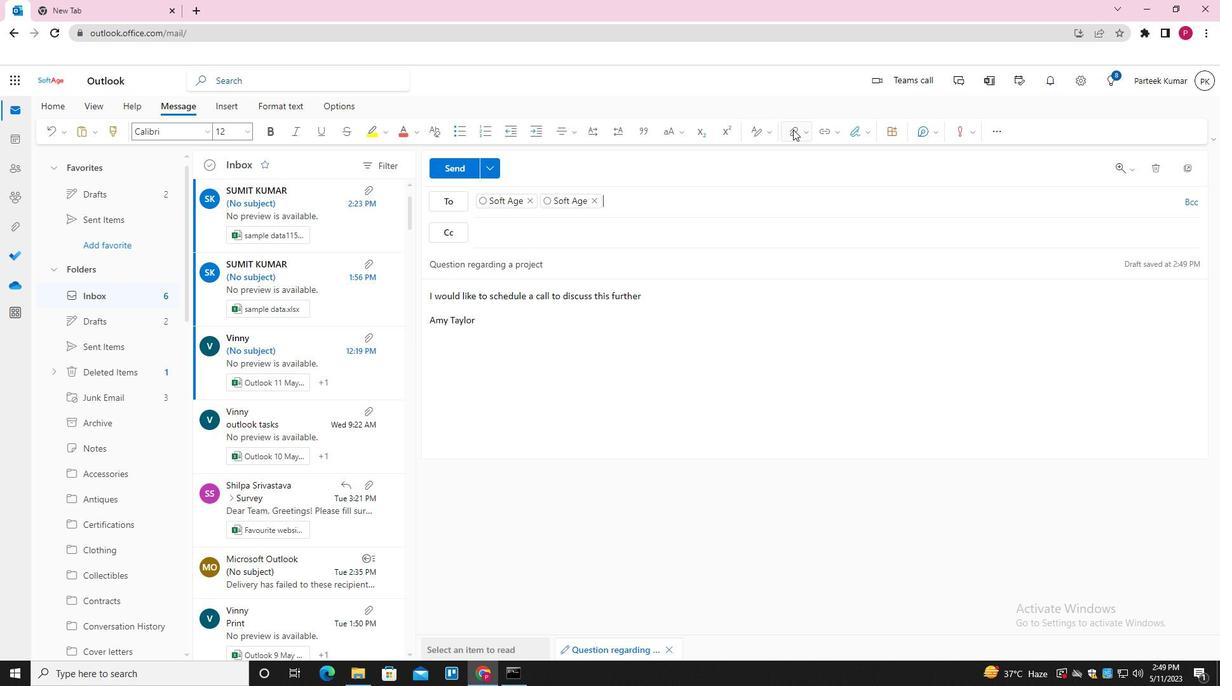 
Action: Mouse pressed left at (793, 129)
Screenshot: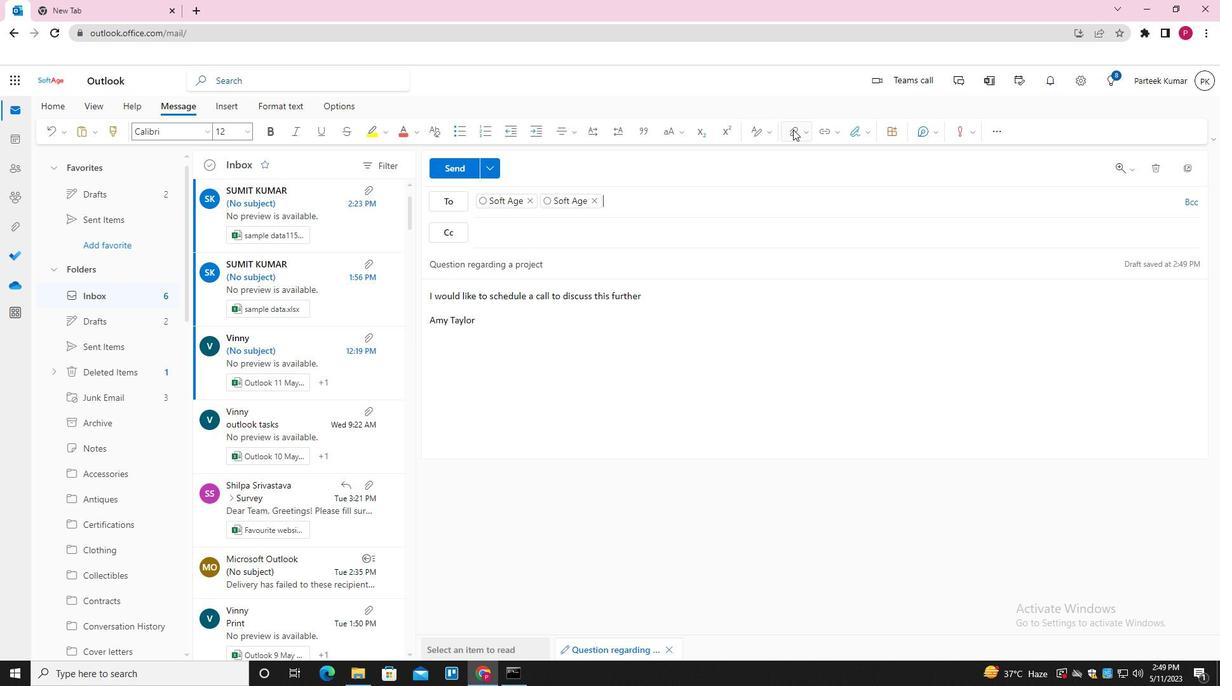 
Action: Mouse moved to (742, 153)
Screenshot: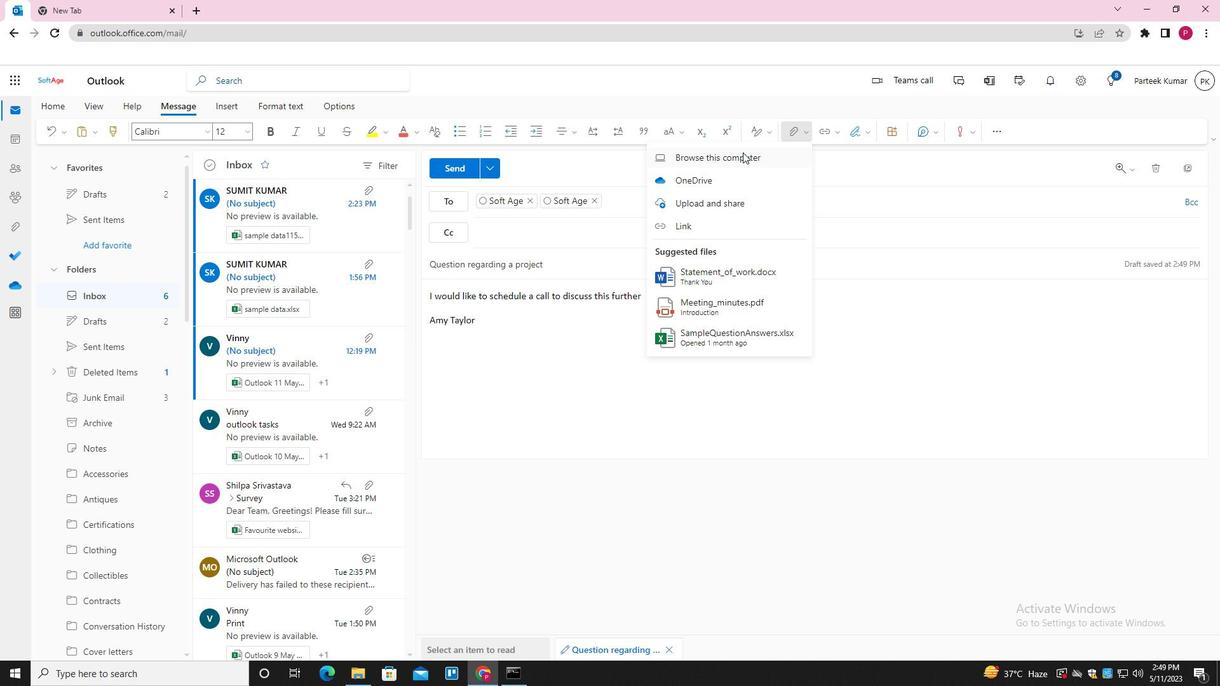 
Action: Mouse pressed left at (742, 153)
Screenshot: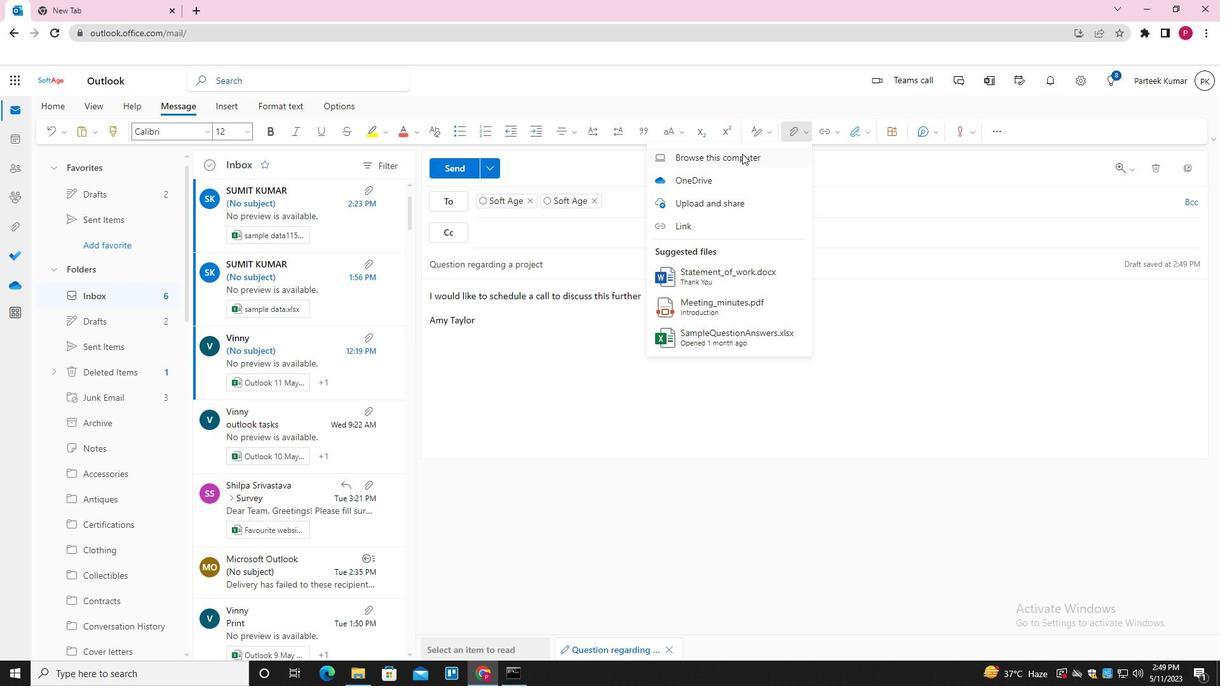 
Action: Mouse moved to (254, 90)
Screenshot: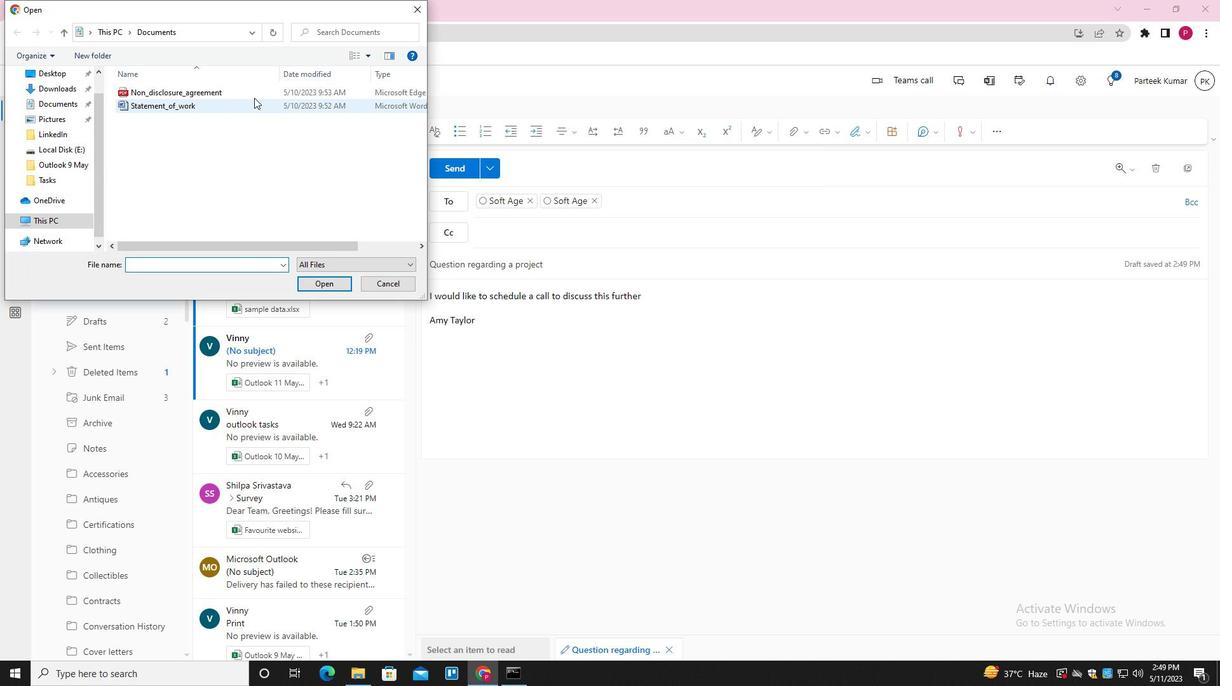 
Action: Mouse pressed left at (254, 90)
Screenshot: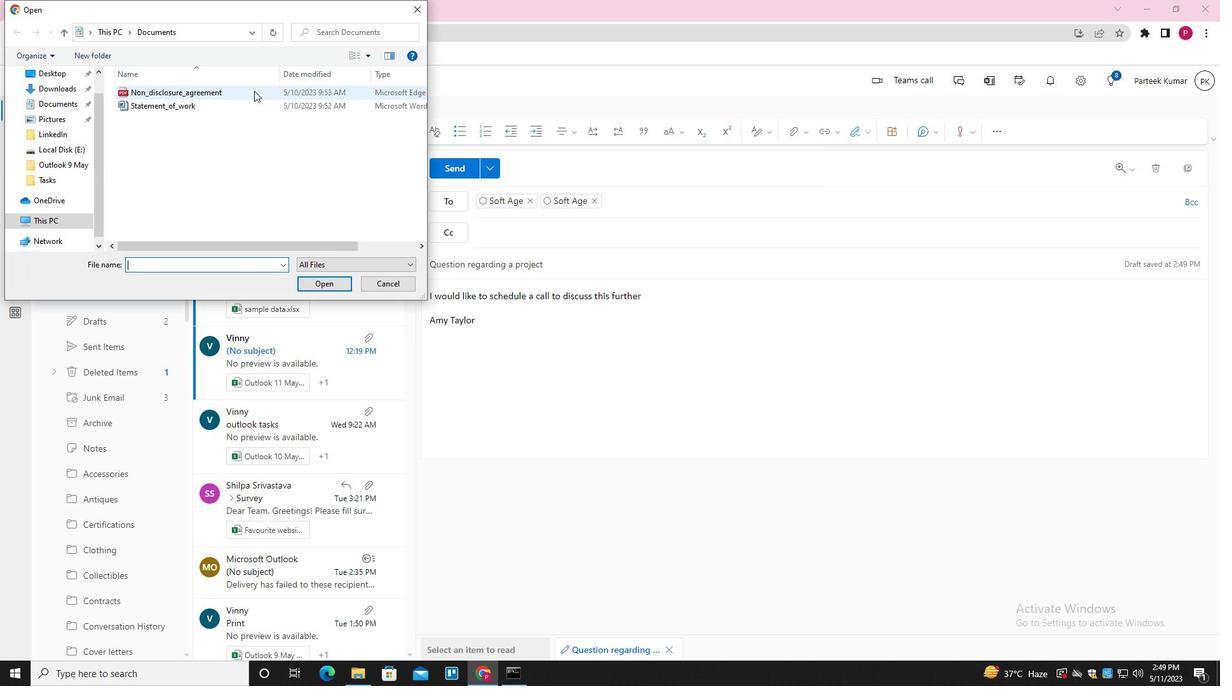 
Action: Mouse moved to (333, 284)
Screenshot: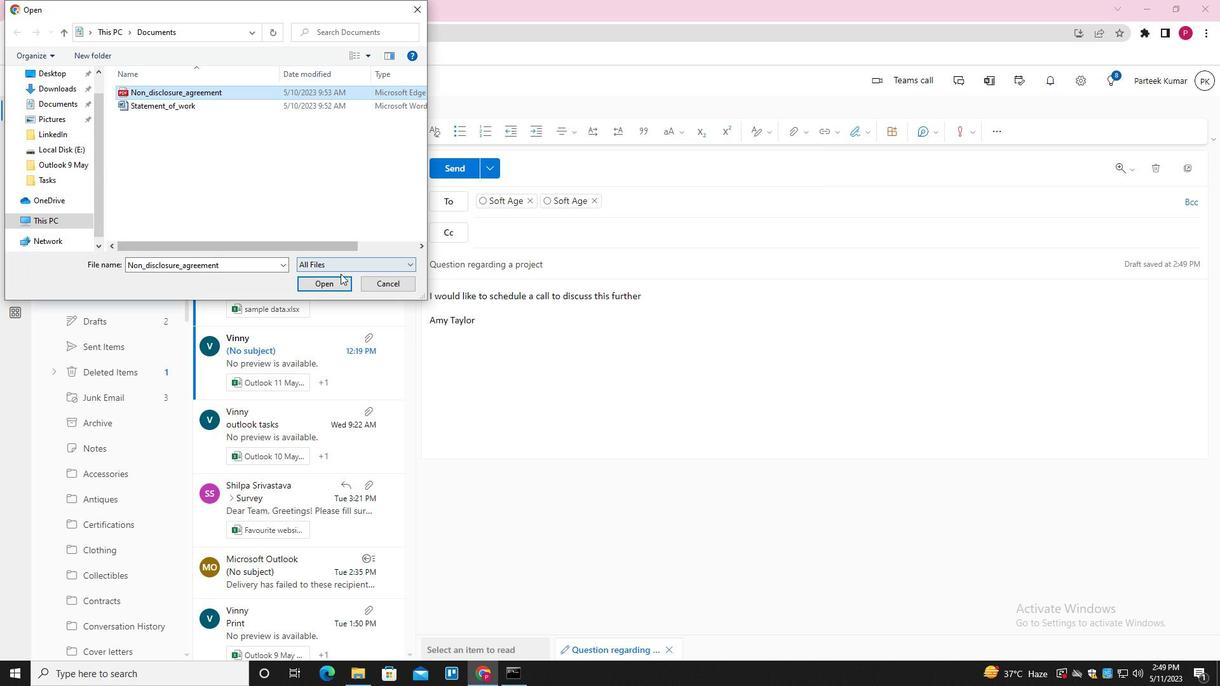 
Action: Mouse pressed left at (333, 284)
Screenshot: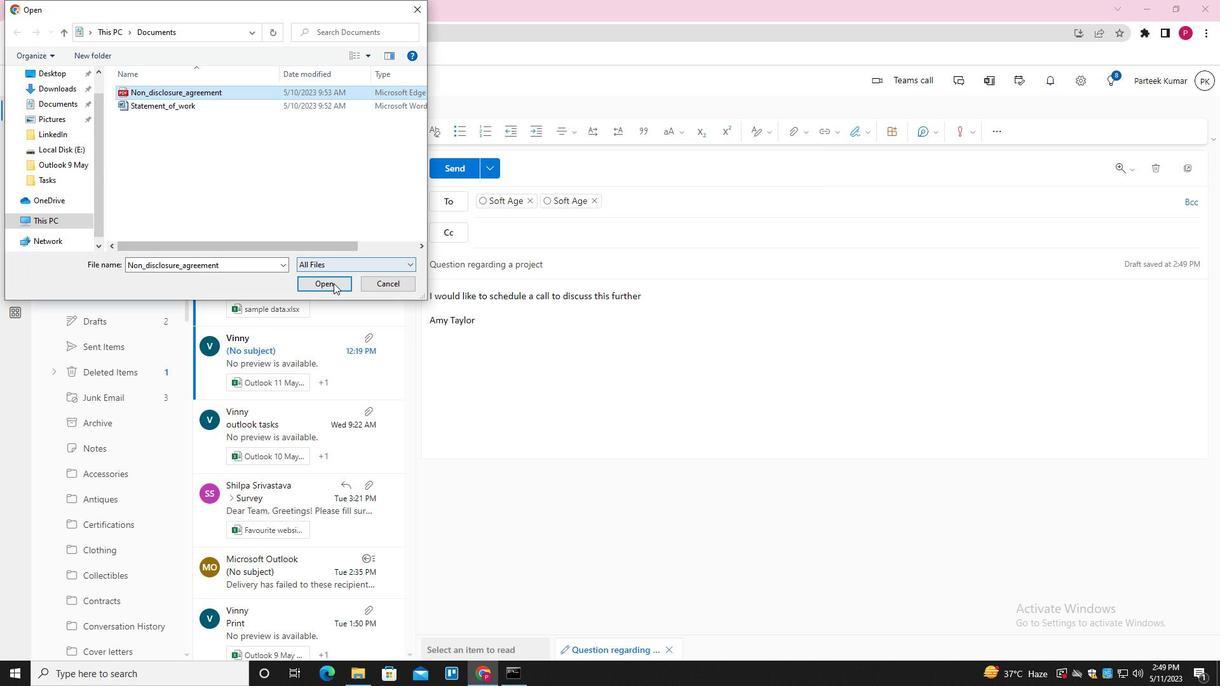 
Action: Mouse moved to (458, 172)
Screenshot: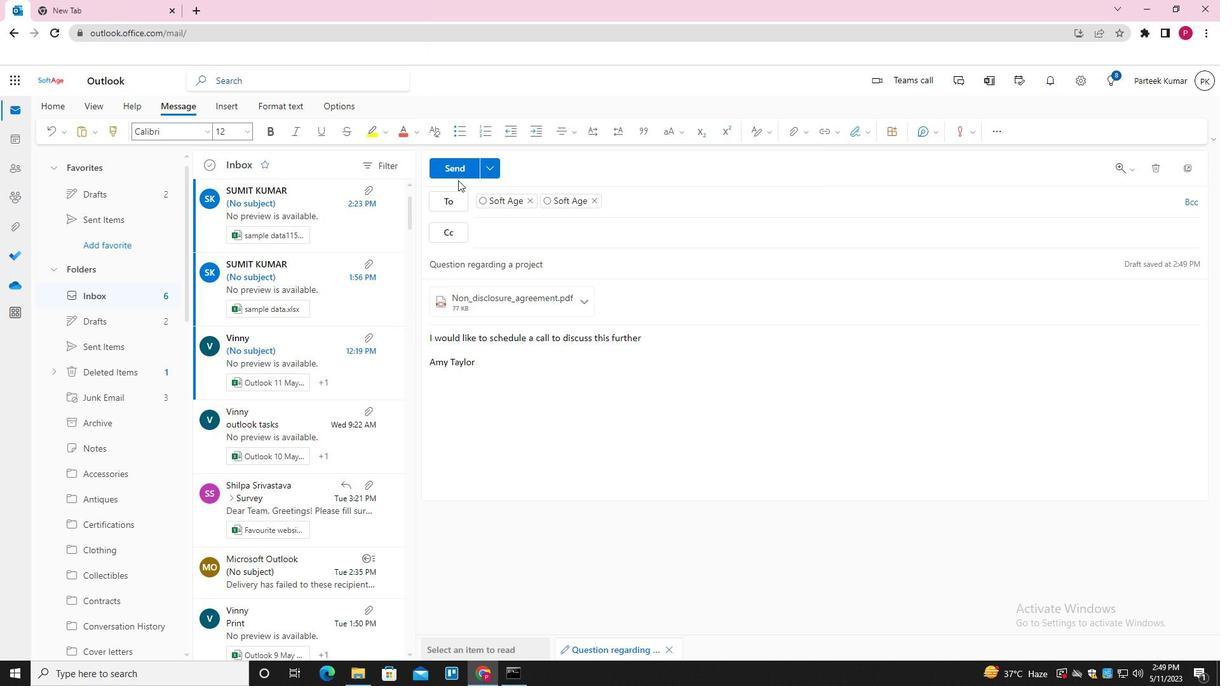 
Action: Mouse pressed left at (458, 172)
Screenshot: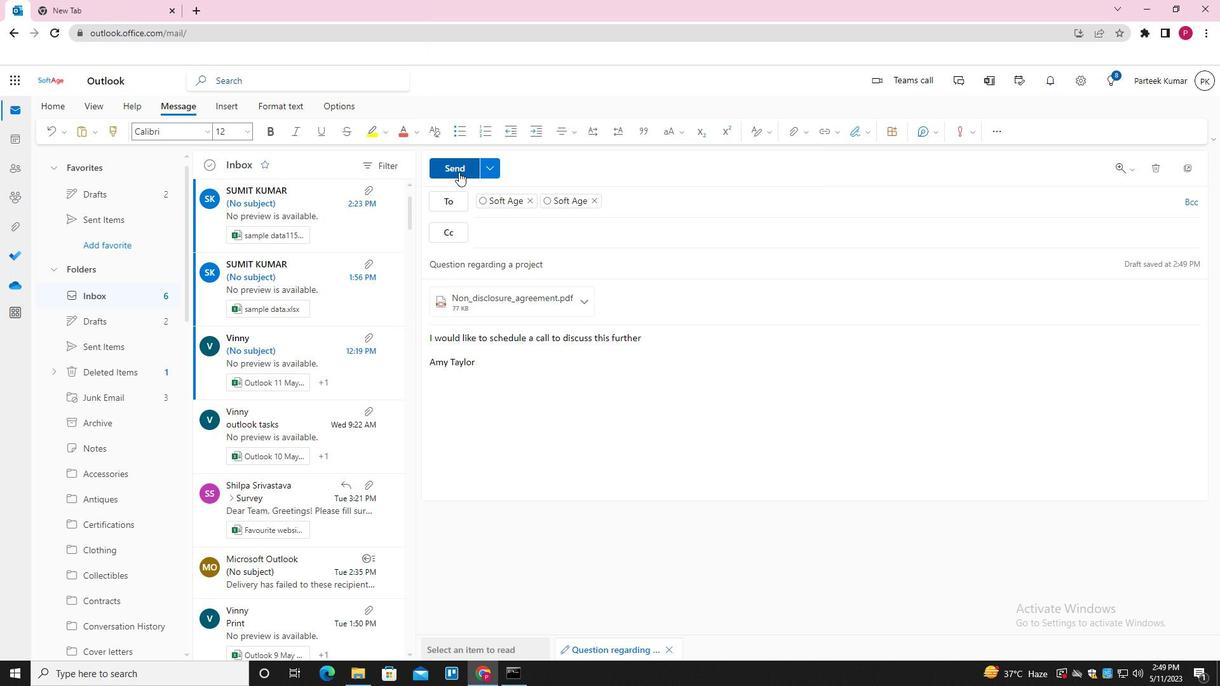 
Action: Mouse moved to (563, 354)
Screenshot: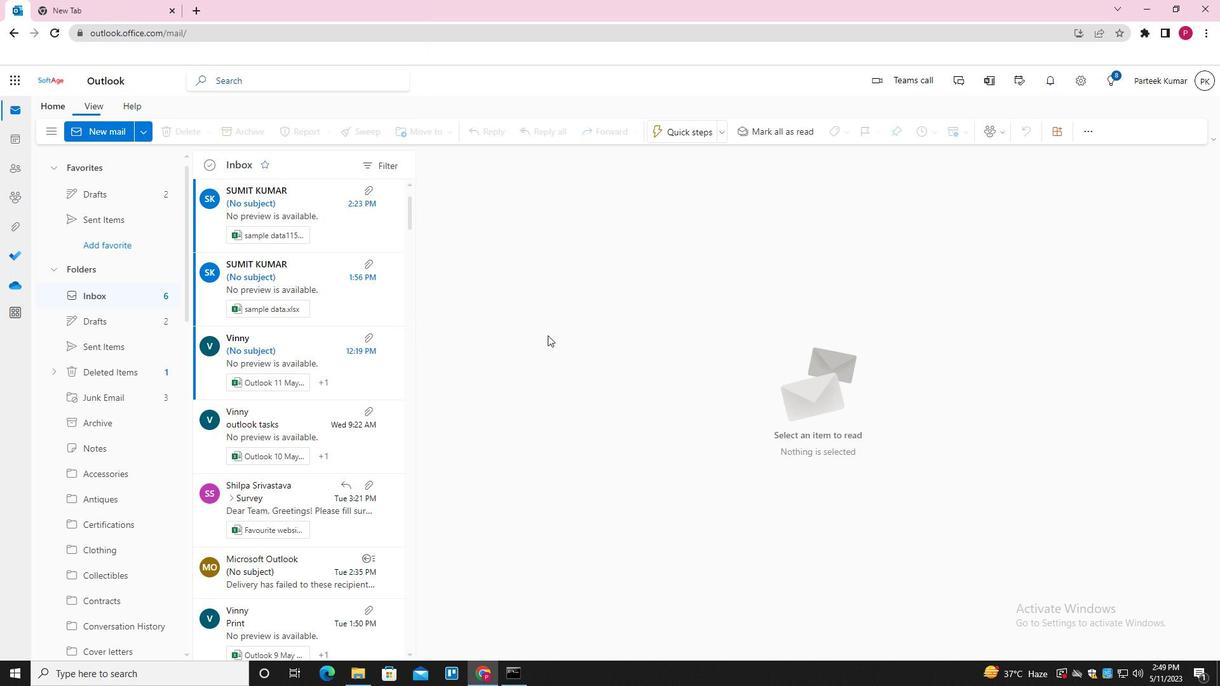 
